 Task: Find connections with filter location Saalfelden am Steinernen Meer with filter topic #Networkingwith filter profile language Spanish with filter current company OnePlus with filter school Goswami Ganesh Dutta SD College with filter industry Sound Recording with filter service category Network Support with filter keywords title Nail Technician
Action: Mouse moved to (504, 100)
Screenshot: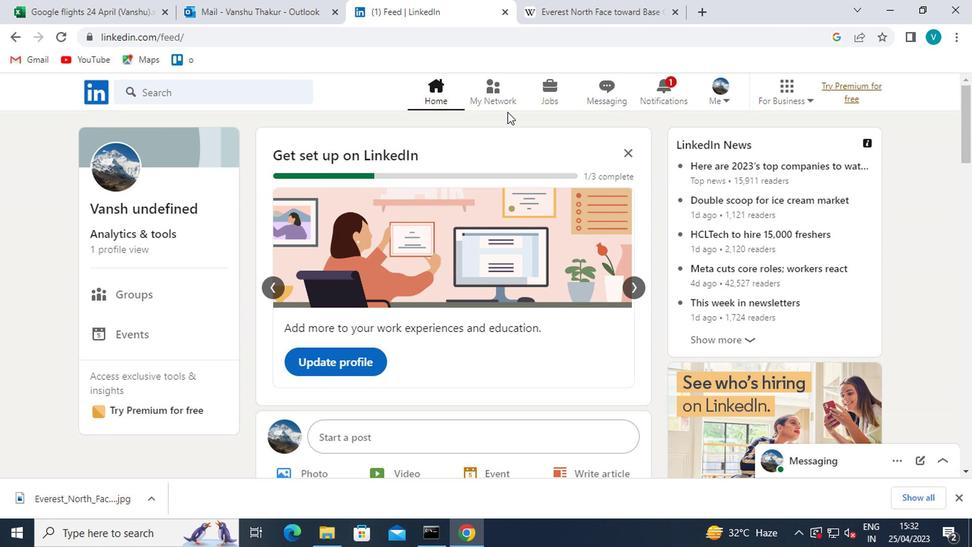 
Action: Mouse pressed left at (504, 100)
Screenshot: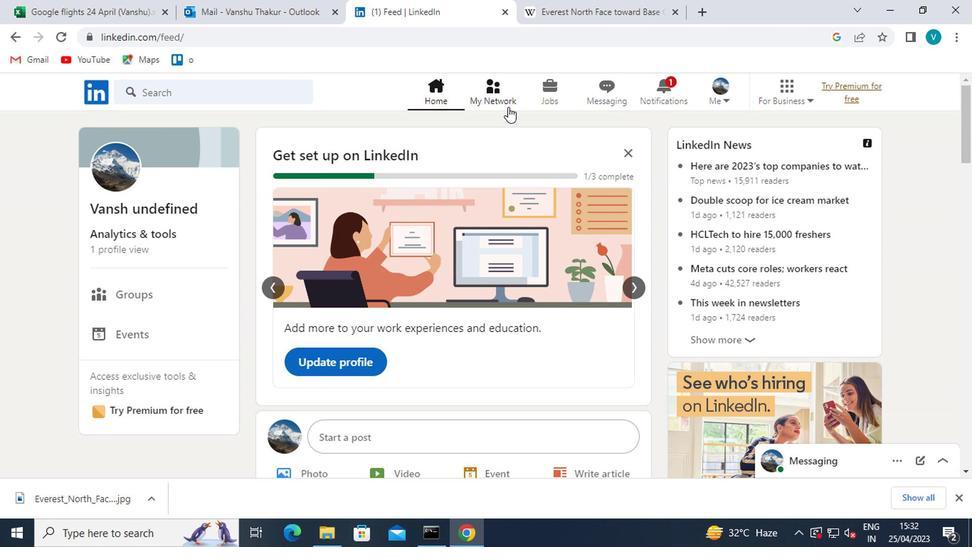 
Action: Mouse moved to (155, 173)
Screenshot: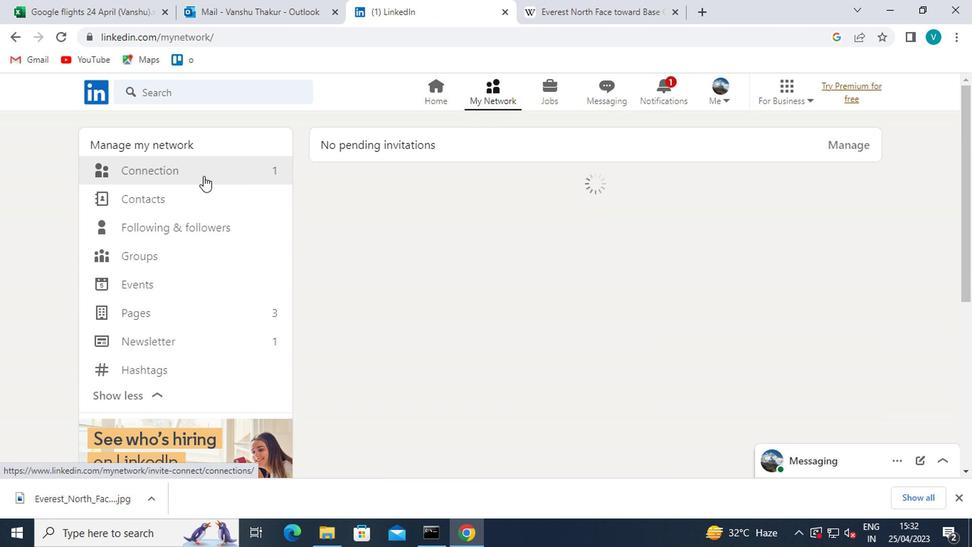 
Action: Mouse pressed left at (155, 173)
Screenshot: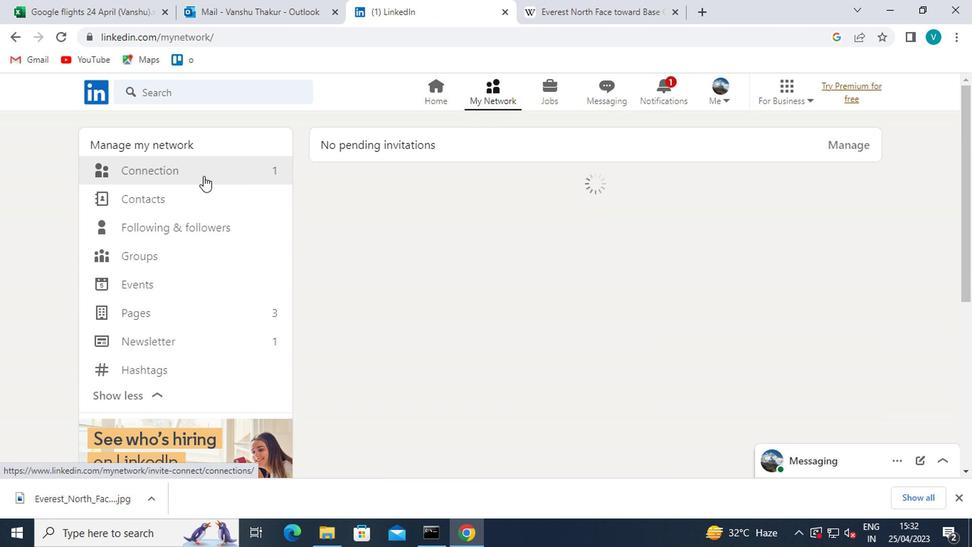 
Action: Mouse moved to (557, 166)
Screenshot: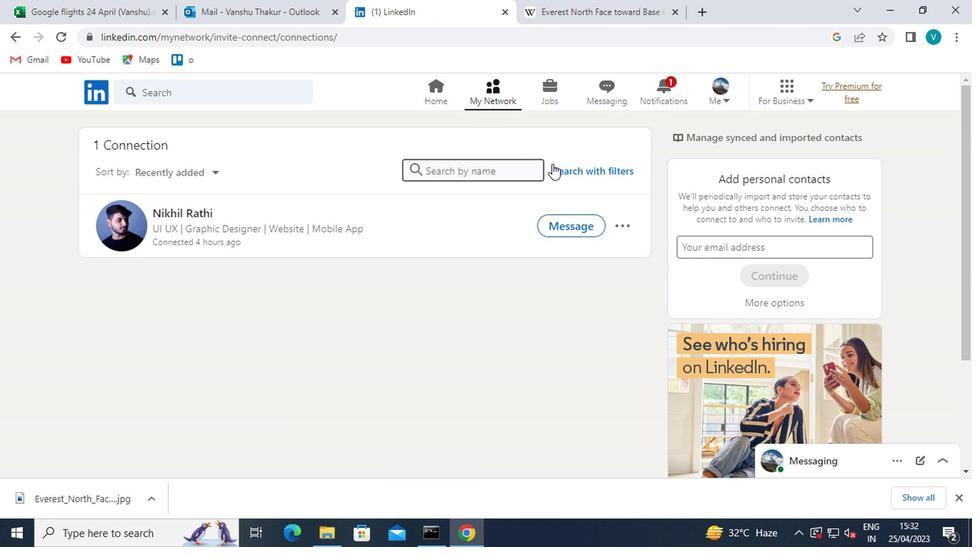 
Action: Mouse pressed left at (557, 166)
Screenshot: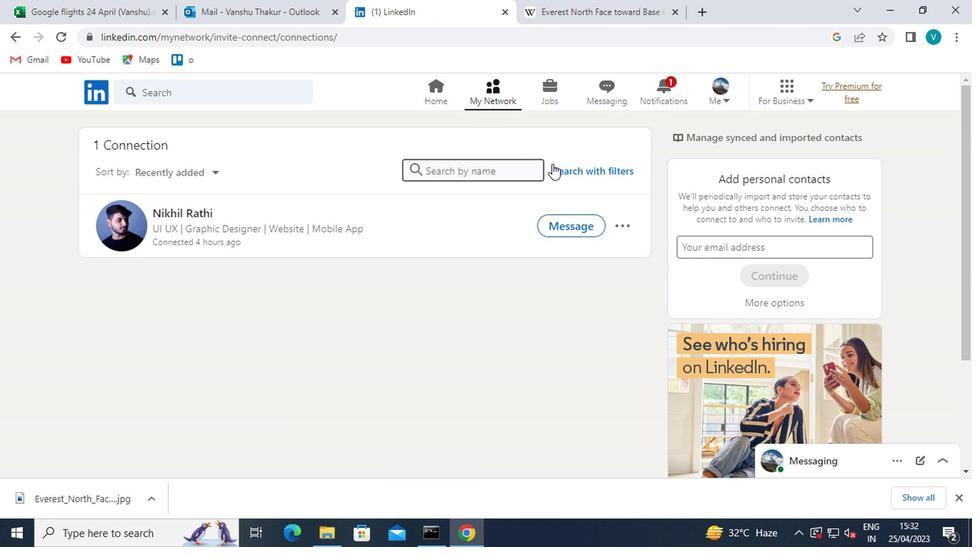 
Action: Mouse moved to (493, 136)
Screenshot: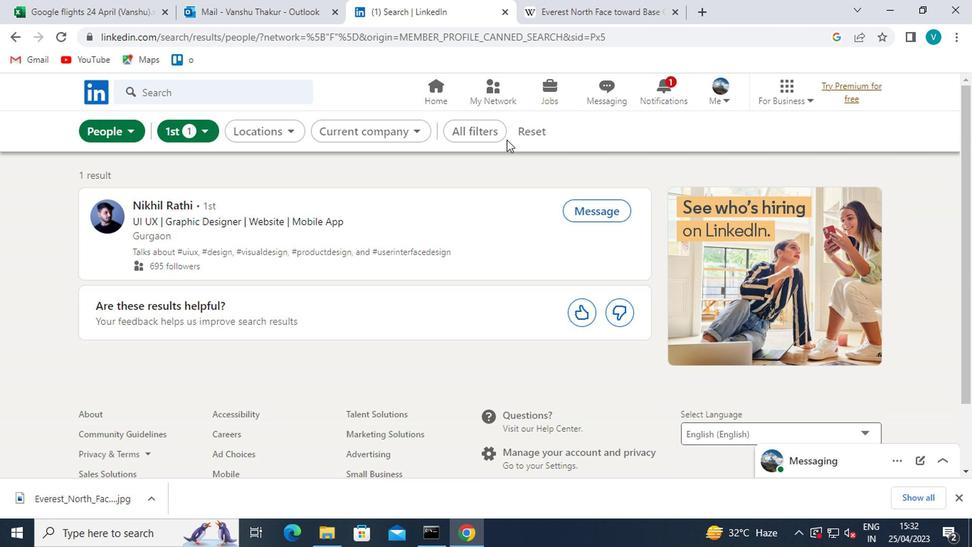 
Action: Mouse pressed left at (493, 136)
Screenshot: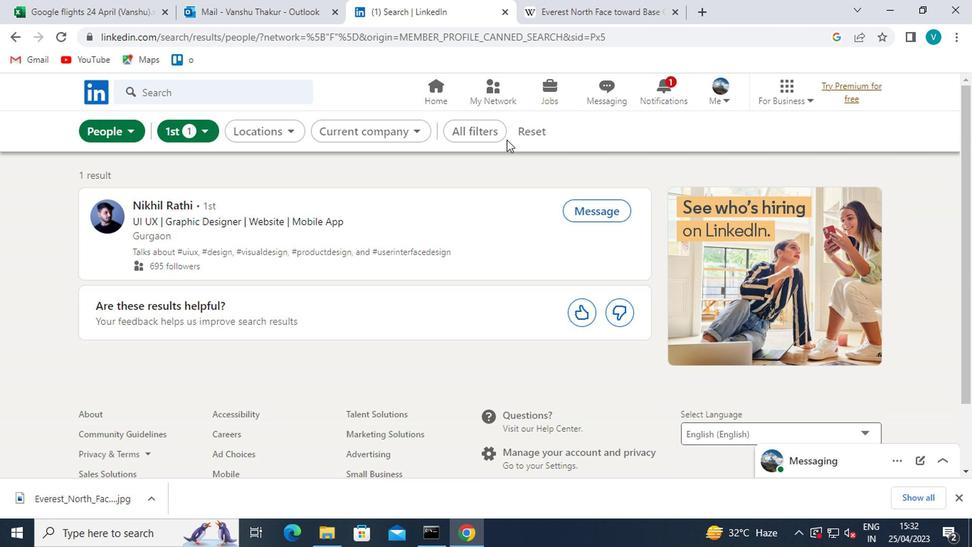 
Action: Mouse moved to (657, 248)
Screenshot: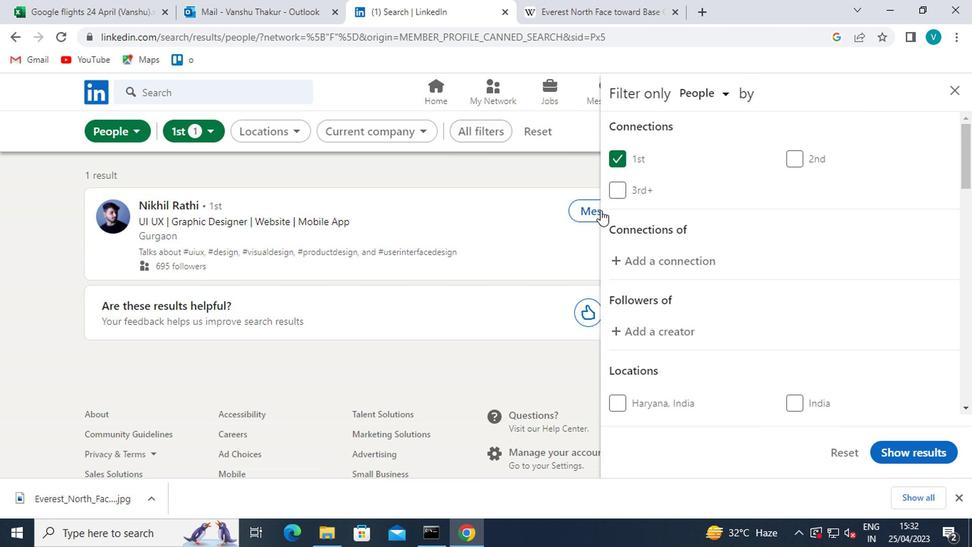 
Action: Mouse scrolled (657, 247) with delta (0, -1)
Screenshot: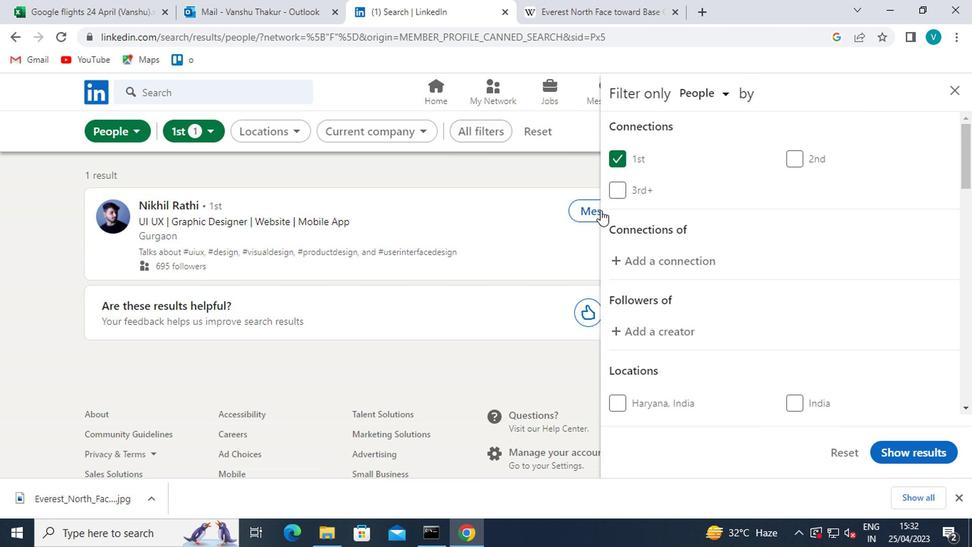 
Action: Mouse moved to (657, 249)
Screenshot: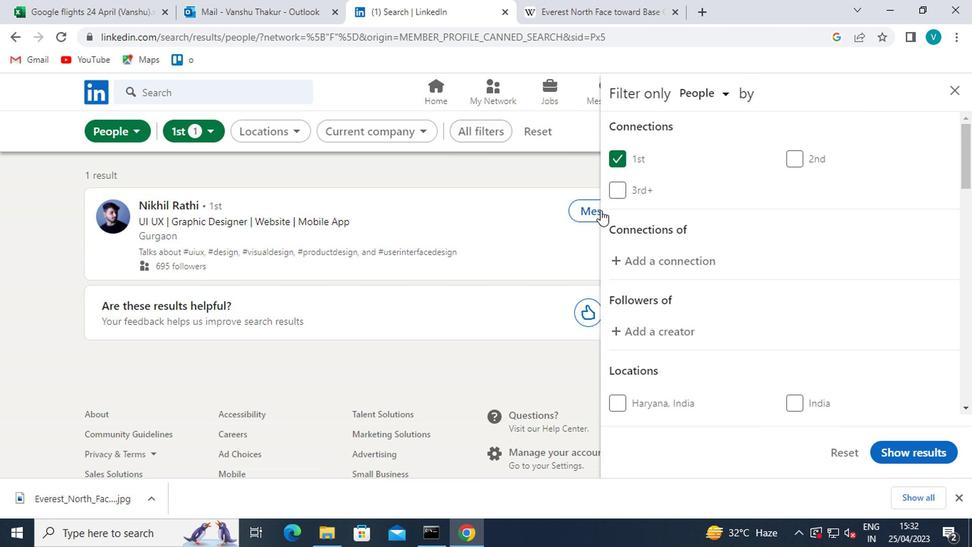 
Action: Mouse scrolled (657, 248) with delta (0, 0)
Screenshot: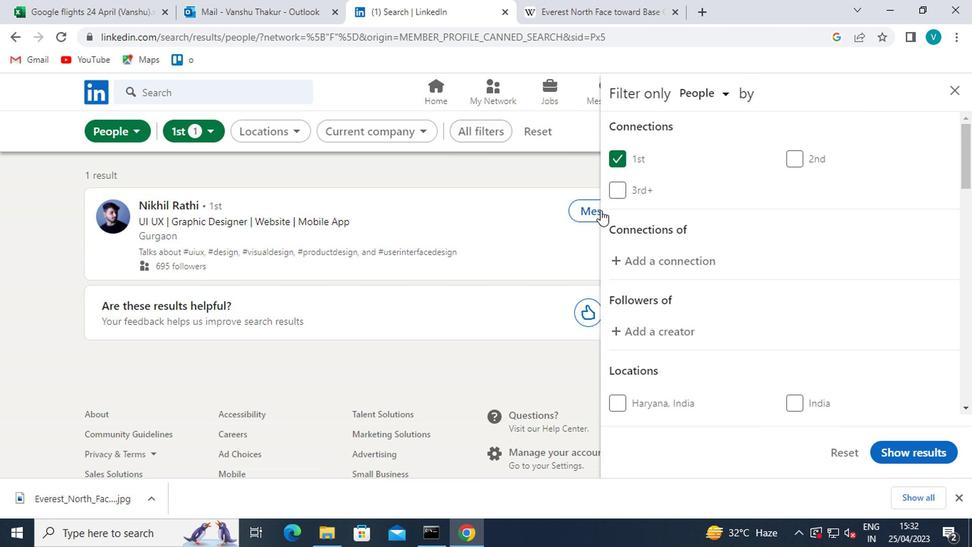 
Action: Mouse moved to (669, 322)
Screenshot: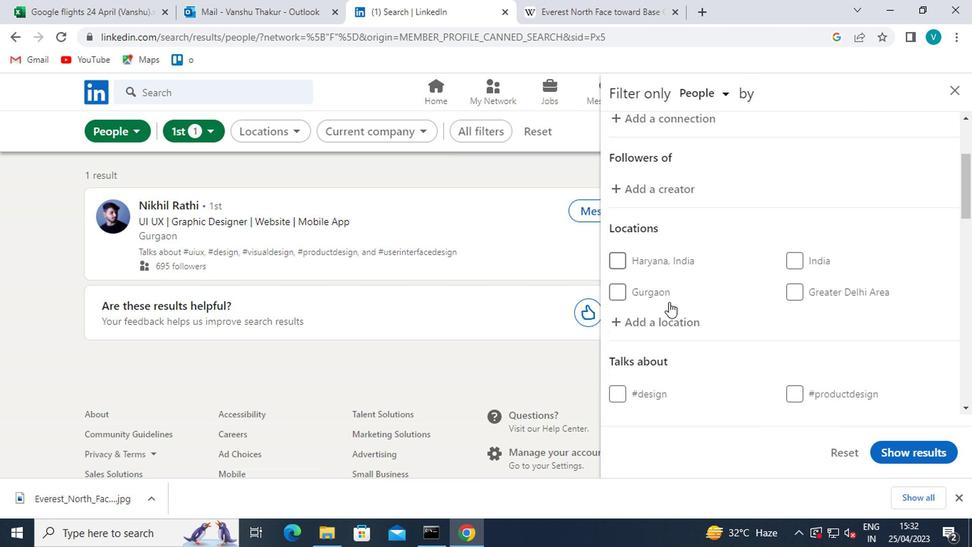 
Action: Mouse pressed left at (669, 322)
Screenshot: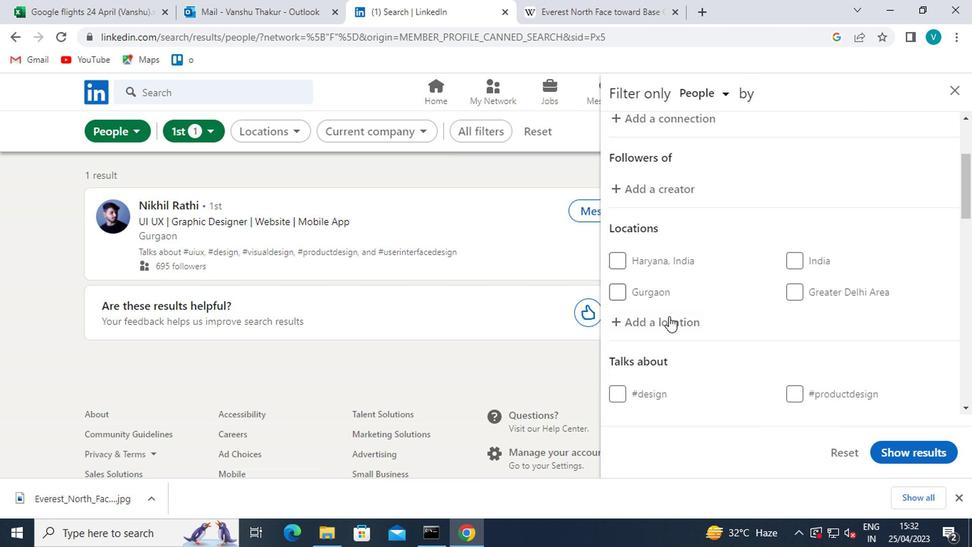 
Action: Mouse moved to (672, 322)
Screenshot: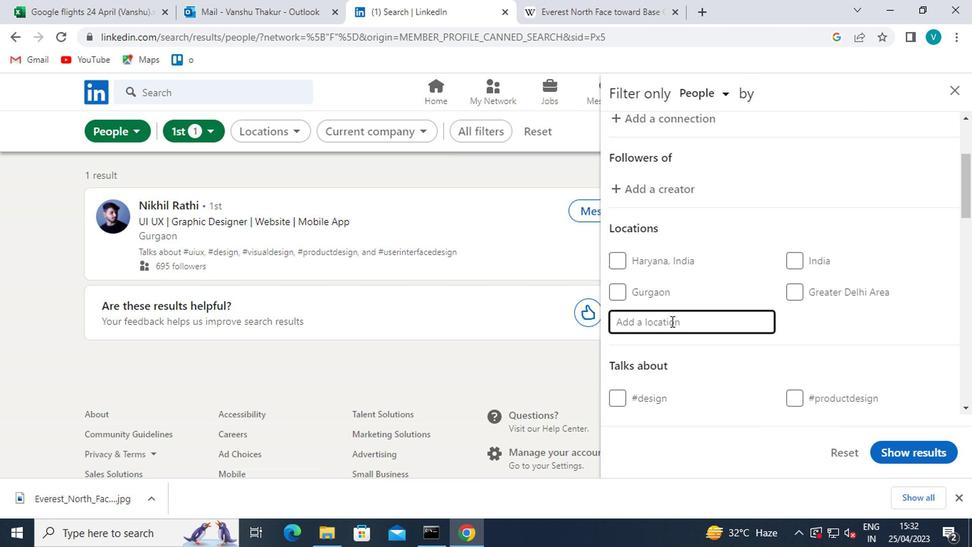 
Action: Key pressed <Key.shift>SAALFEL
Screenshot: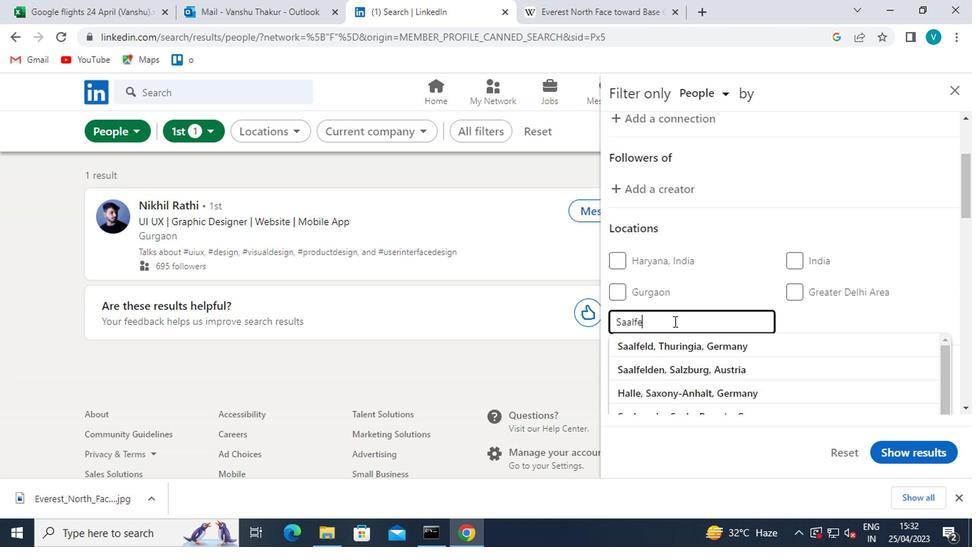
Action: Mouse moved to (699, 333)
Screenshot: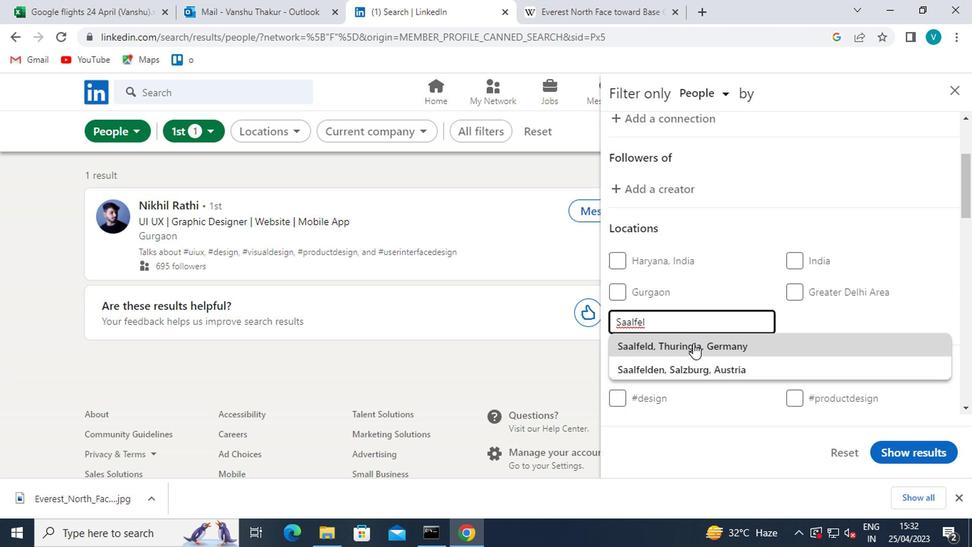 
Action: Key pressed DEN<Key.space>AND<Key.space>
Screenshot: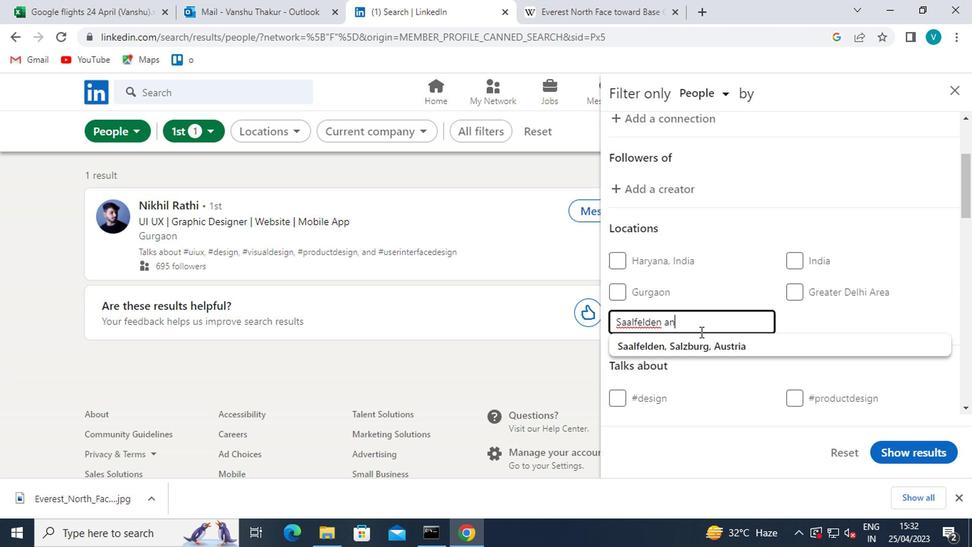 
Action: Mouse moved to (695, 333)
Screenshot: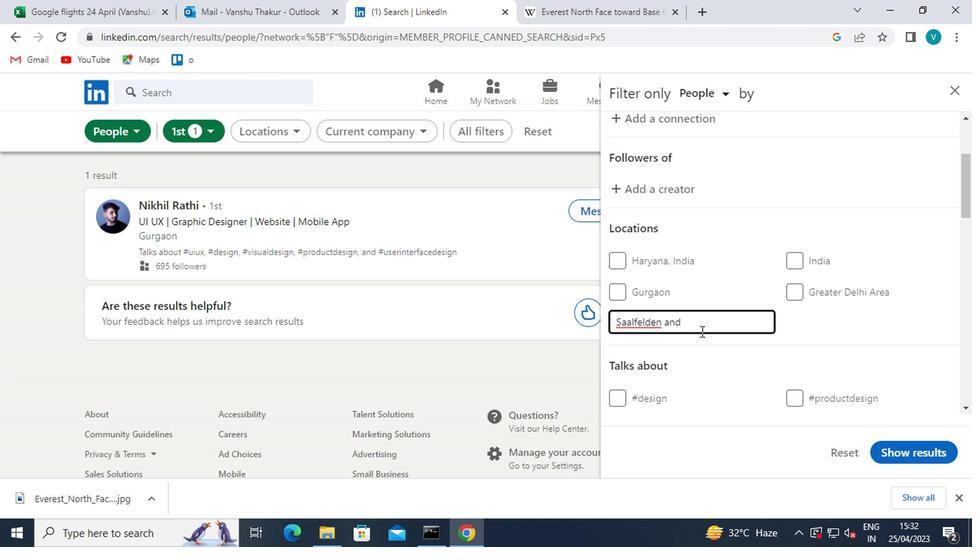 
Action: Key pressed <Key.shift>STEINERNEN<Key.space><Key.shift>MEER
Screenshot: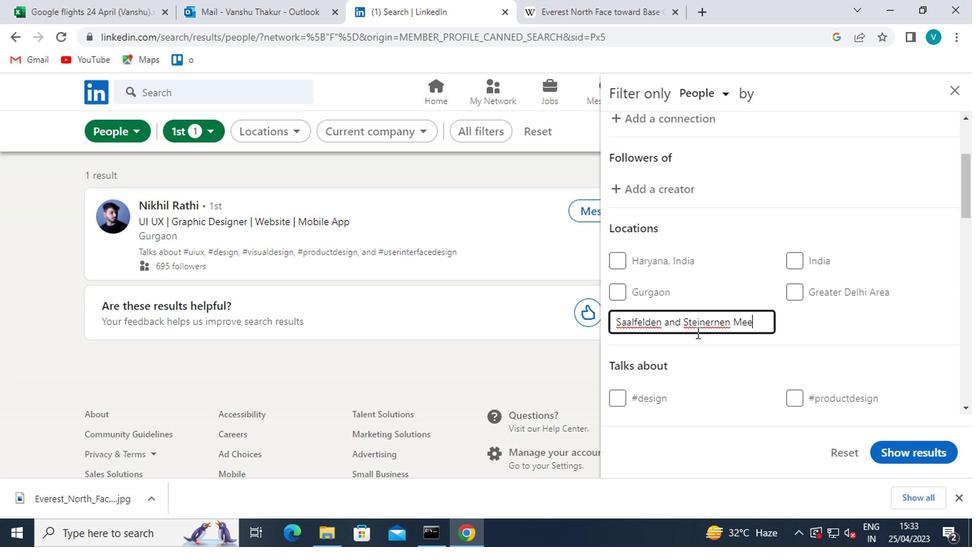 
Action: Mouse moved to (812, 339)
Screenshot: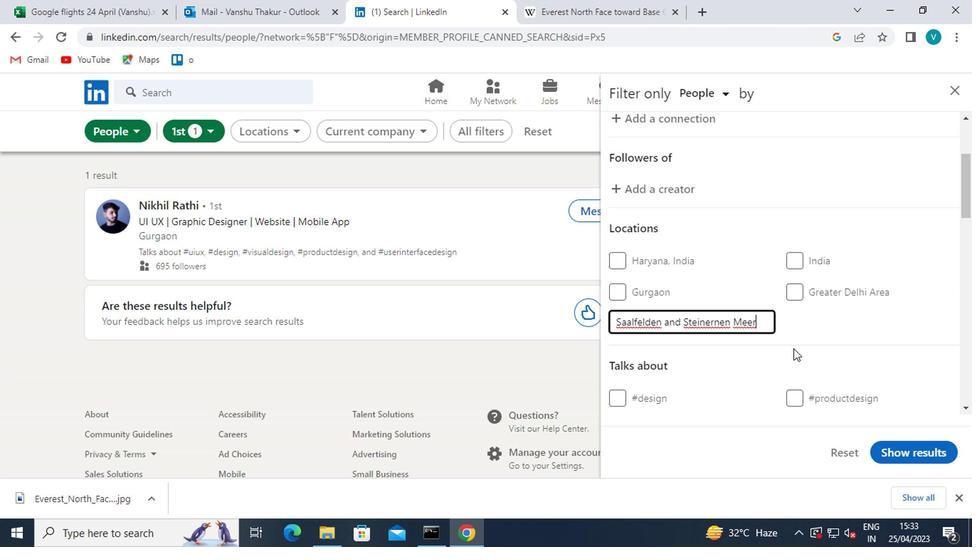 
Action: Mouse pressed left at (812, 339)
Screenshot: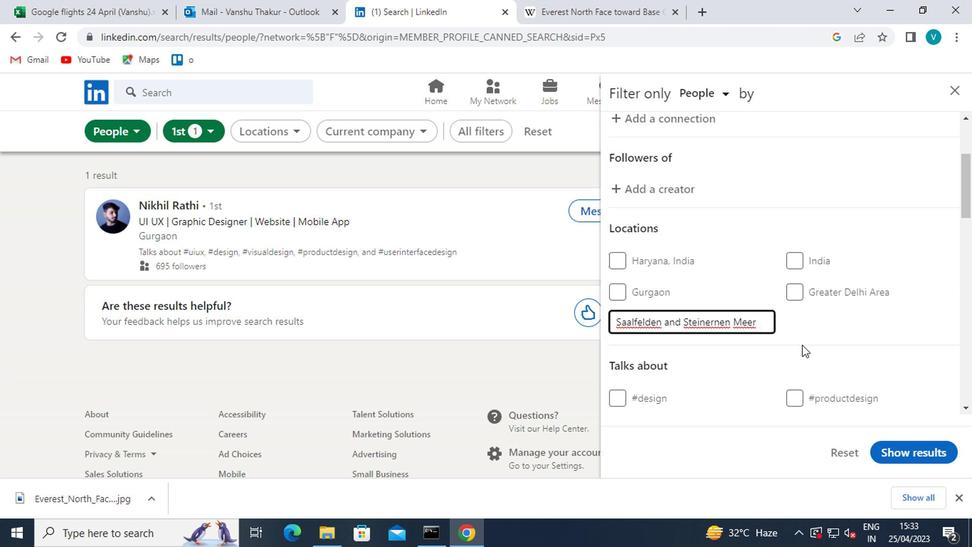 
Action: Mouse scrolled (812, 338) with delta (0, 0)
Screenshot: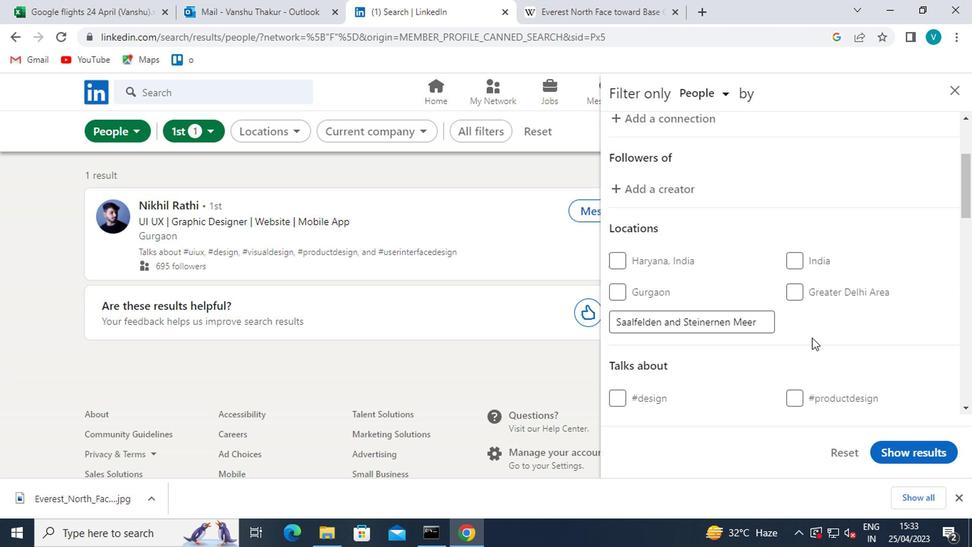 
Action: Mouse scrolled (812, 338) with delta (0, 0)
Screenshot: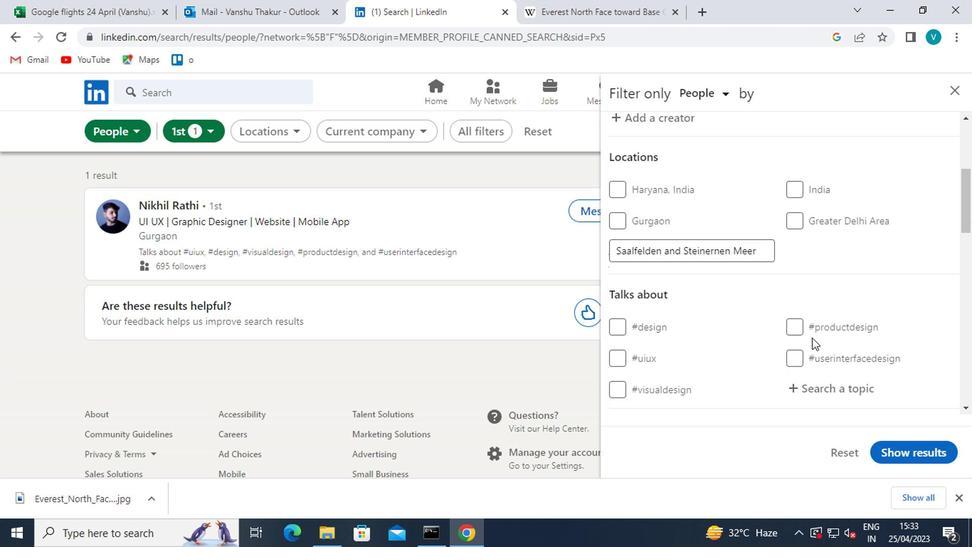 
Action: Mouse moved to (841, 324)
Screenshot: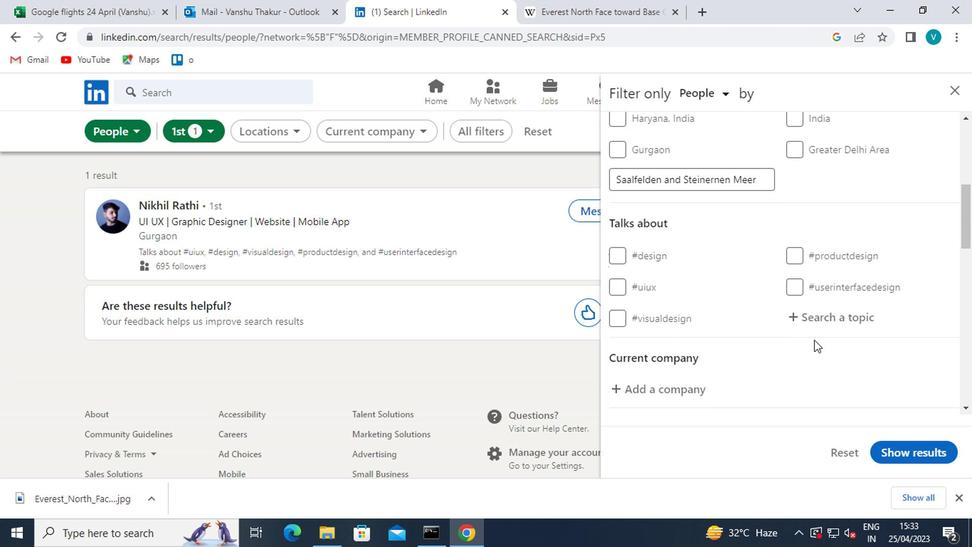 
Action: Mouse pressed left at (841, 324)
Screenshot: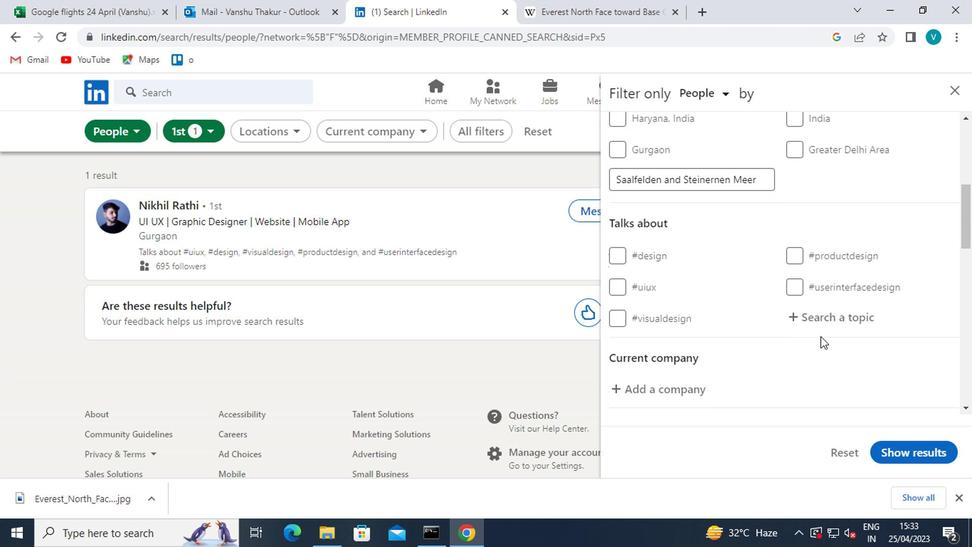 
Action: Mouse moved to (830, 331)
Screenshot: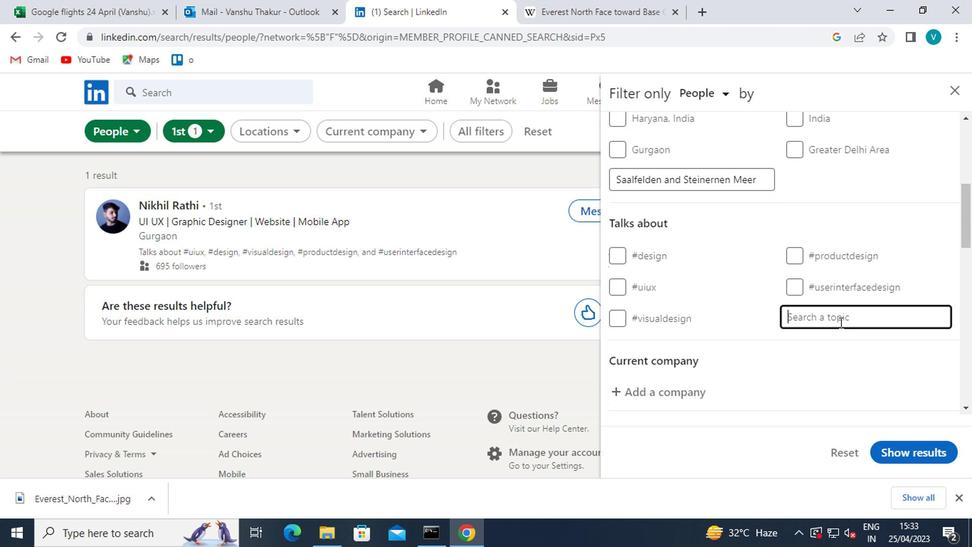 
Action: Key pressed <Key.shift>#<Key.shift>NETWORKING
Screenshot: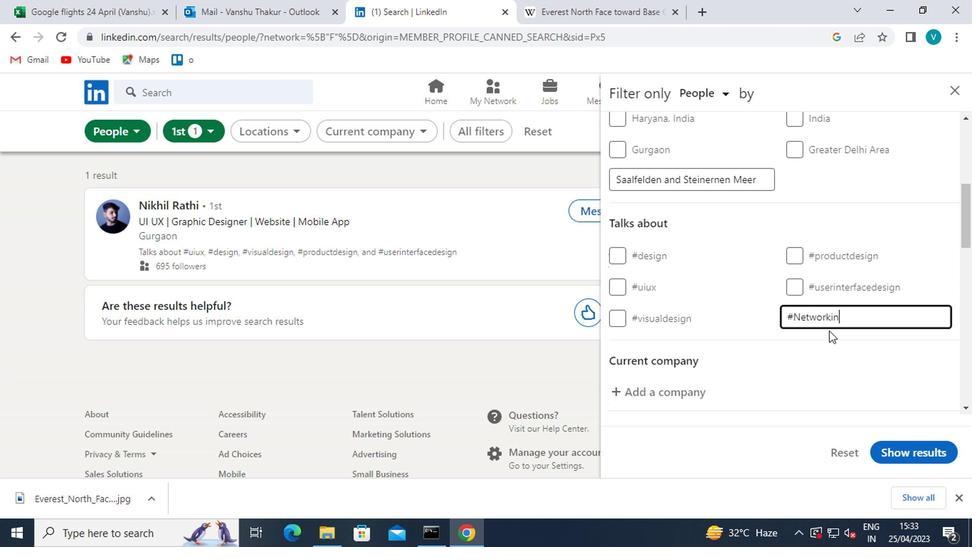 
Action: Mouse moved to (813, 355)
Screenshot: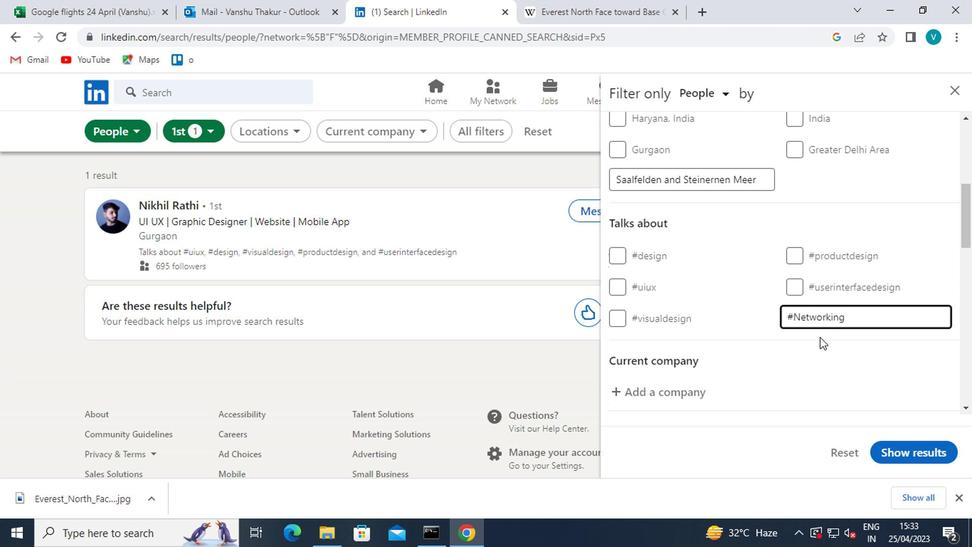 
Action: Mouse pressed left at (813, 355)
Screenshot: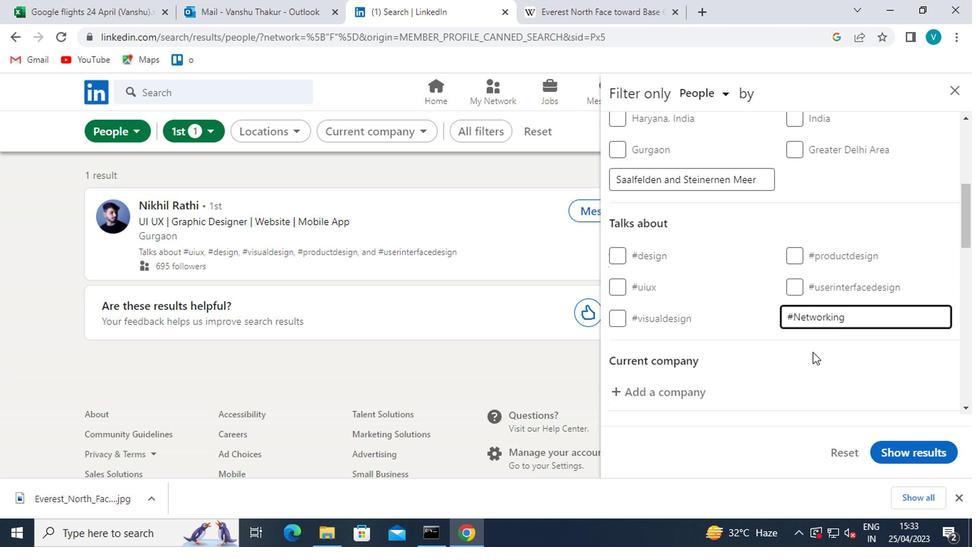 
Action: Mouse moved to (813, 356)
Screenshot: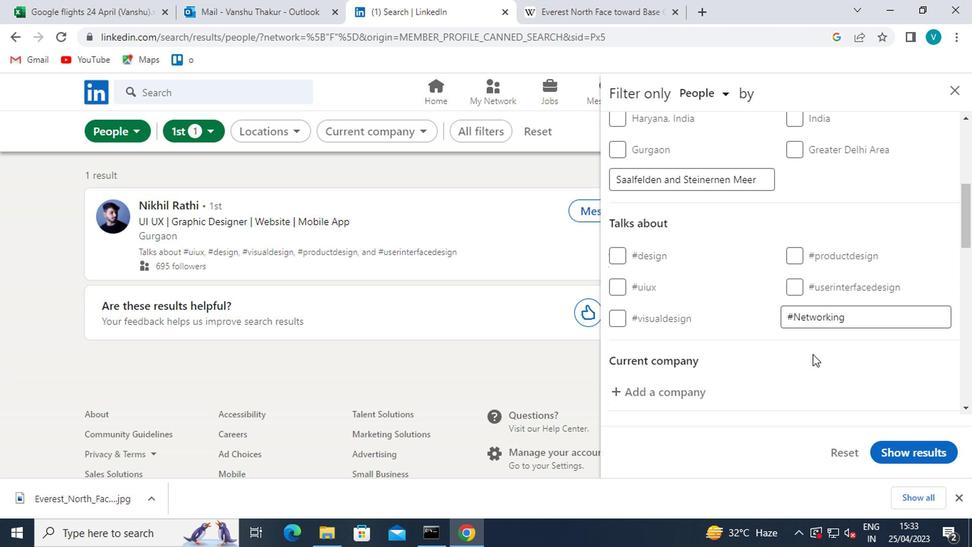 
Action: Mouse scrolled (813, 355) with delta (0, -1)
Screenshot: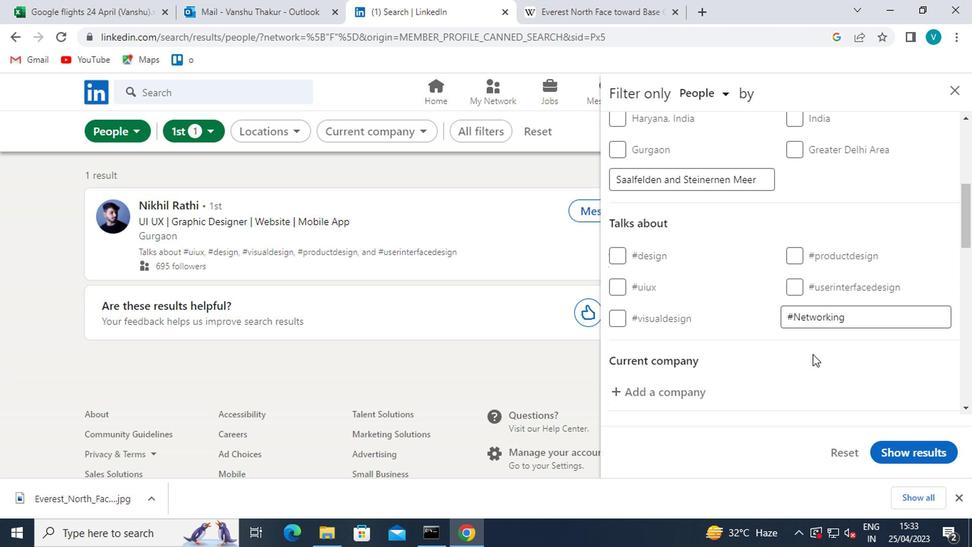 
Action: Mouse moved to (813, 356)
Screenshot: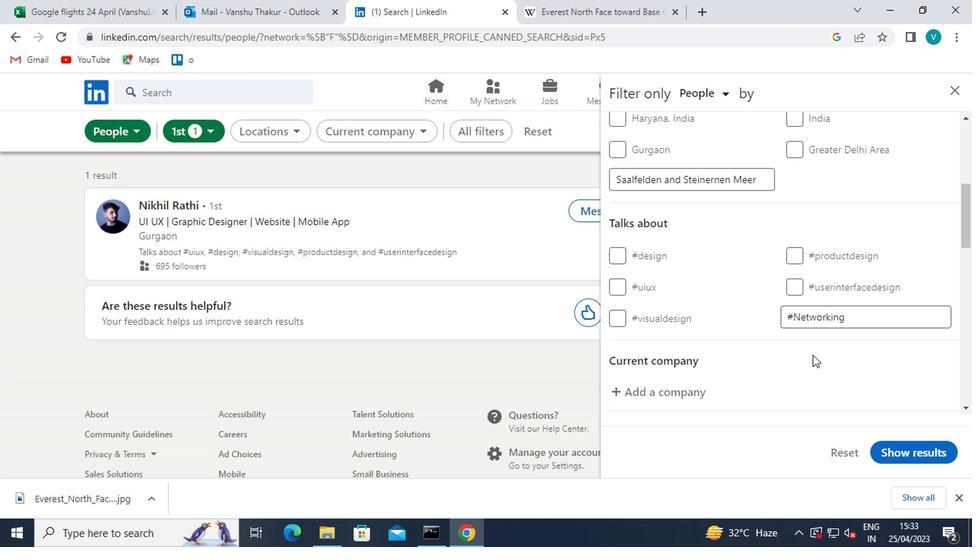
Action: Mouse scrolled (813, 355) with delta (0, -1)
Screenshot: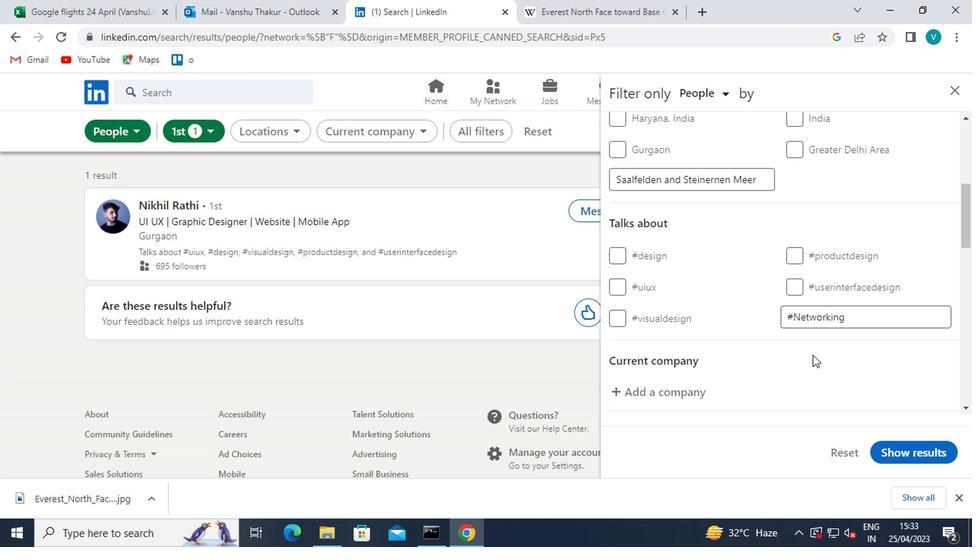 
Action: Mouse moved to (813, 356)
Screenshot: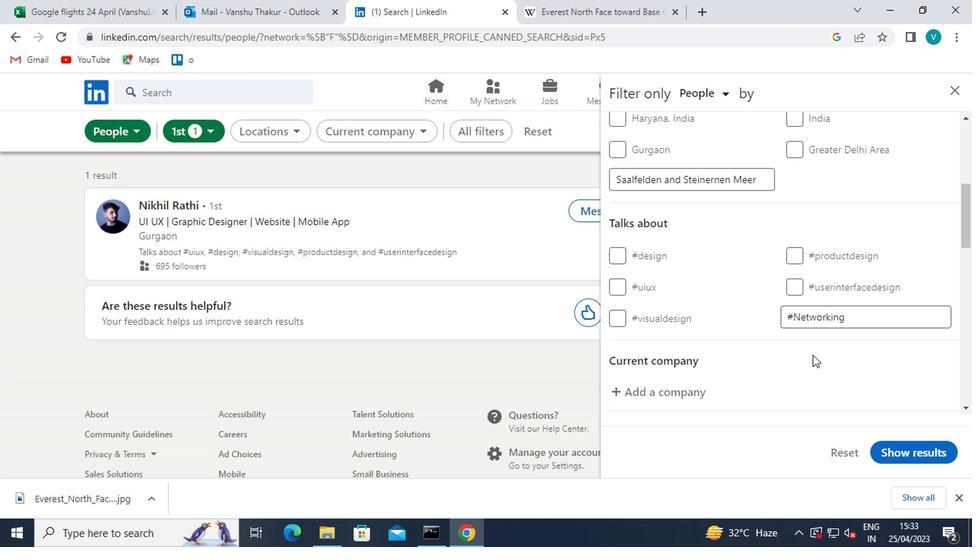 
Action: Mouse scrolled (813, 356) with delta (0, 0)
Screenshot: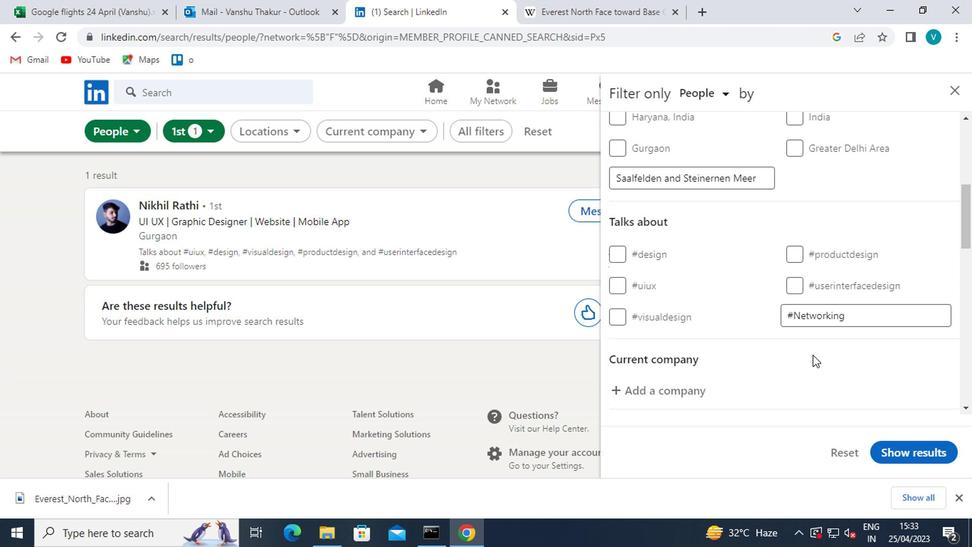 
Action: Mouse scrolled (813, 356) with delta (0, 0)
Screenshot: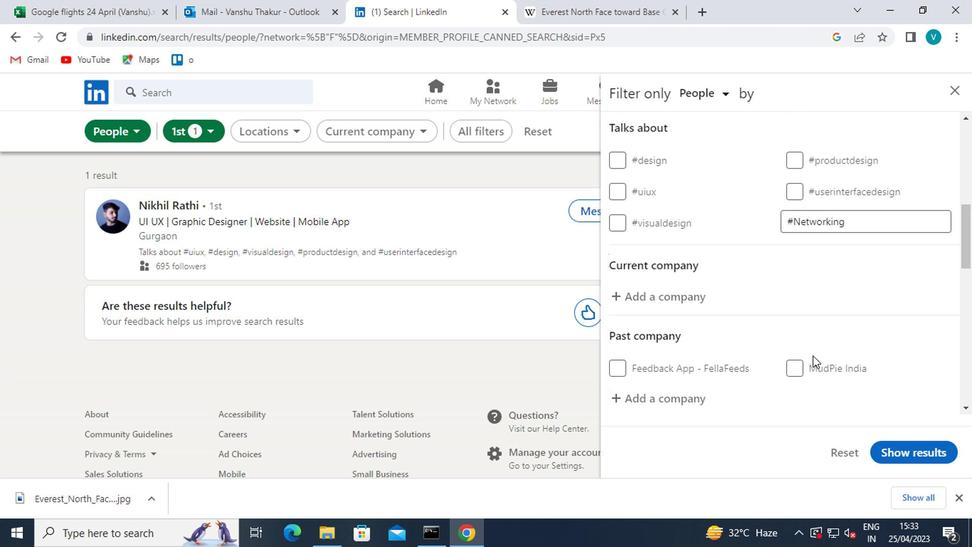 
Action: Mouse moved to (812, 357)
Screenshot: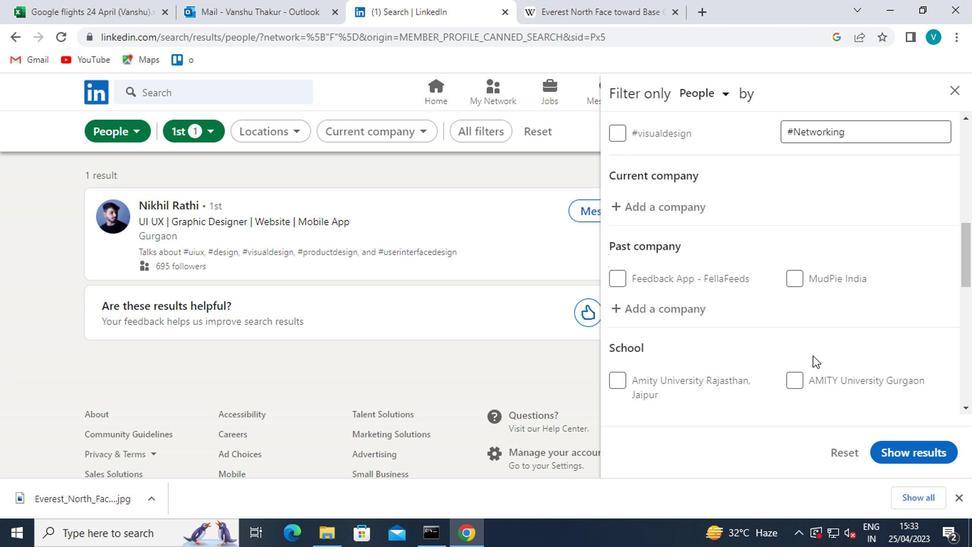 
Action: Mouse scrolled (812, 356) with delta (0, -1)
Screenshot: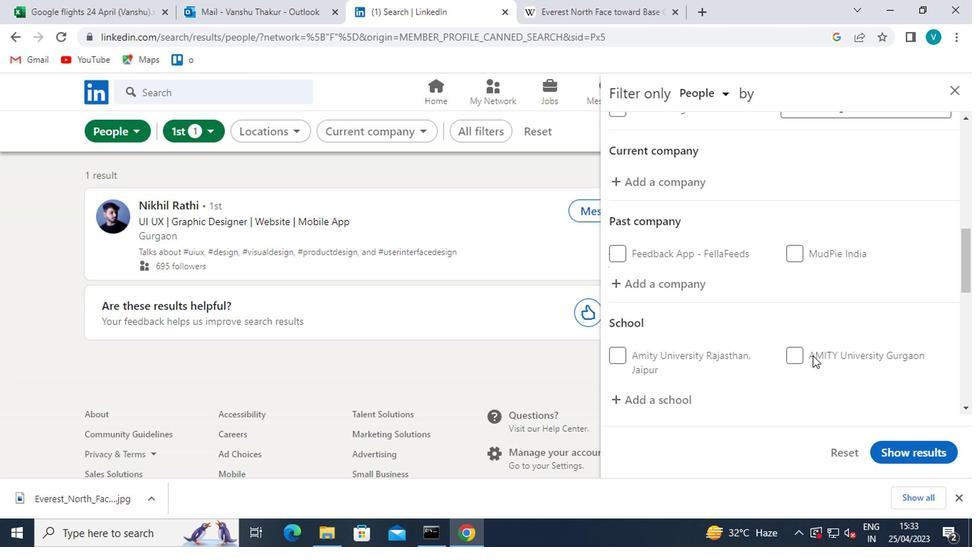 
Action: Mouse moved to (811, 358)
Screenshot: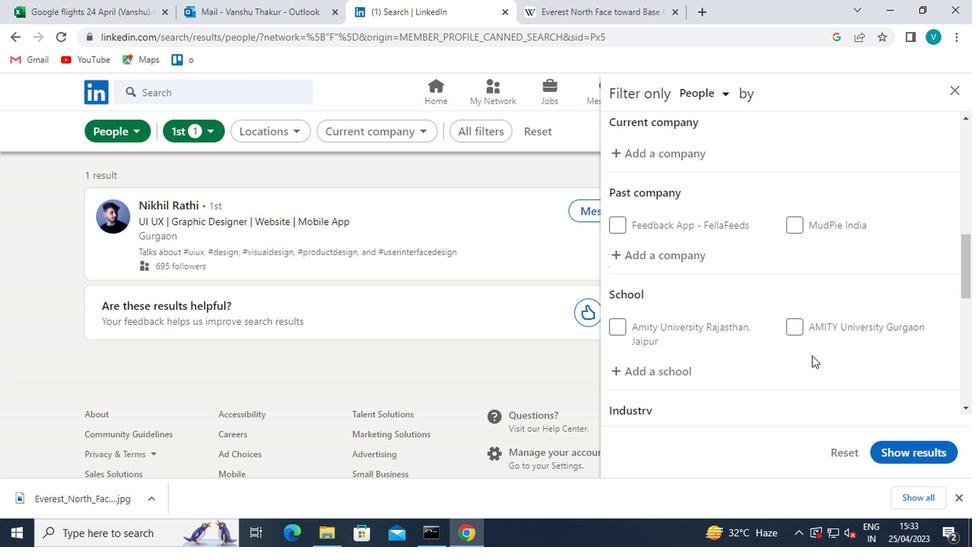 
Action: Mouse scrolled (811, 358) with delta (0, 0)
Screenshot: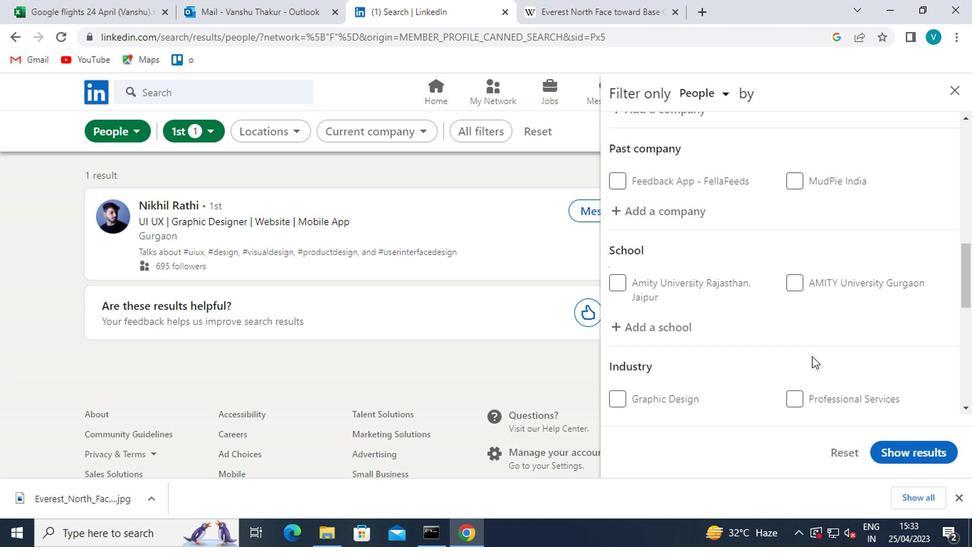 
Action: Mouse scrolled (811, 359) with delta (0, 1)
Screenshot: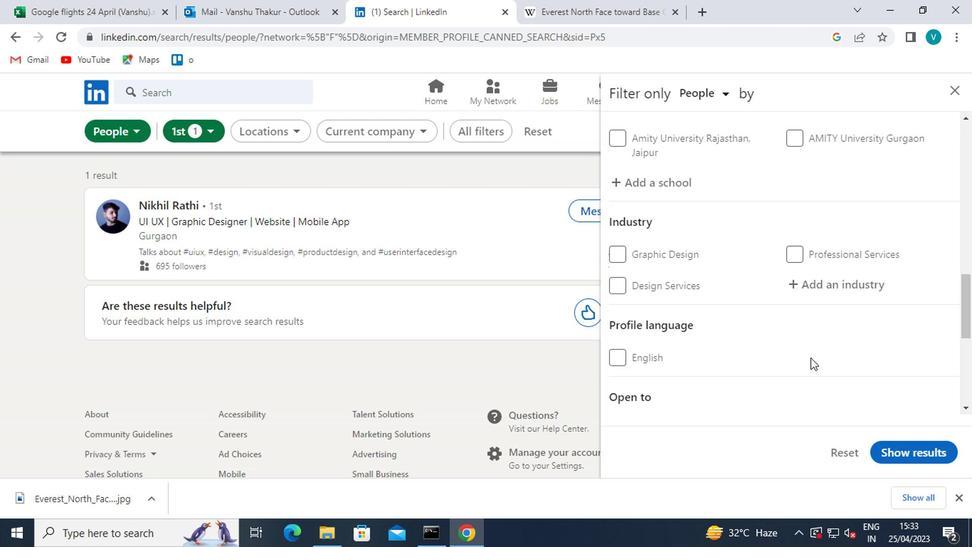 
Action: Mouse scrolled (811, 359) with delta (0, 1)
Screenshot: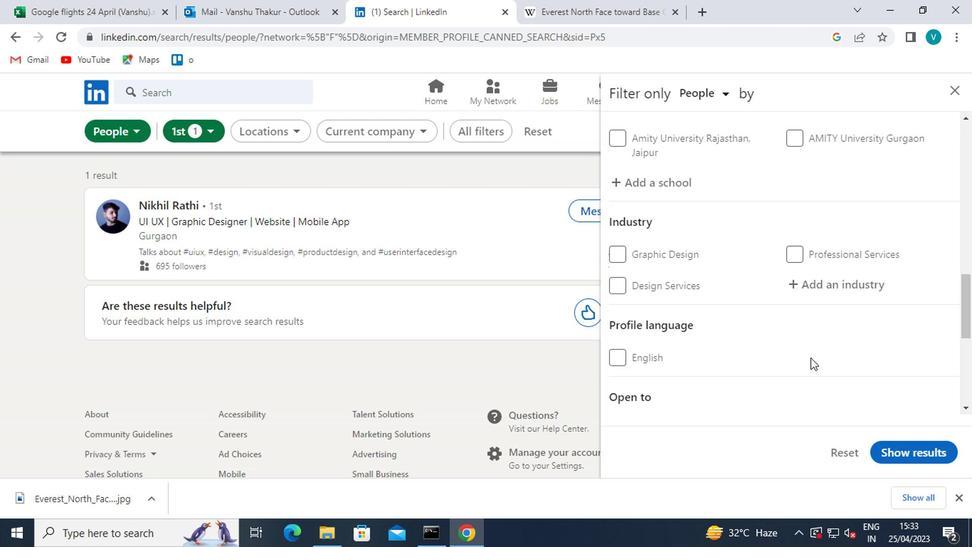 
Action: Mouse scrolled (811, 359) with delta (0, 1)
Screenshot: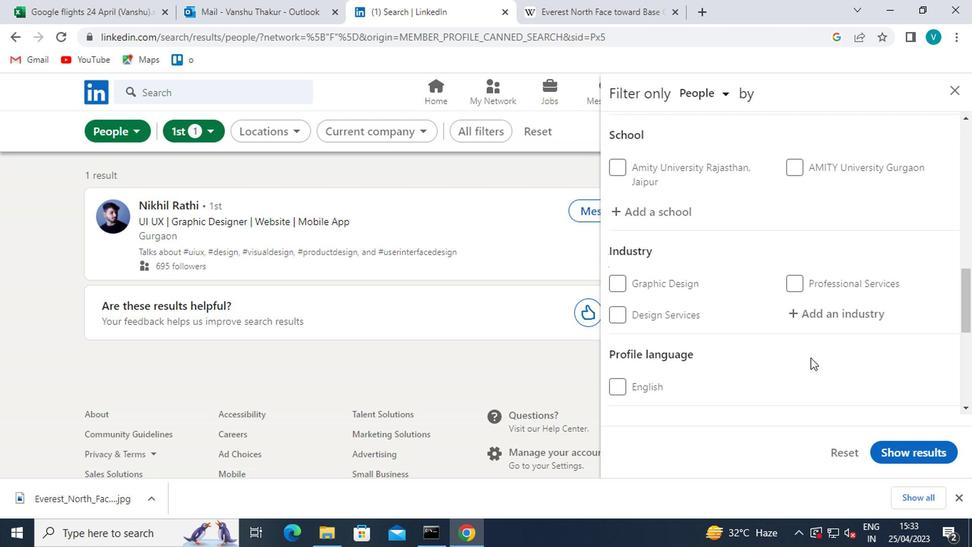 
Action: Mouse scrolled (811, 359) with delta (0, 1)
Screenshot: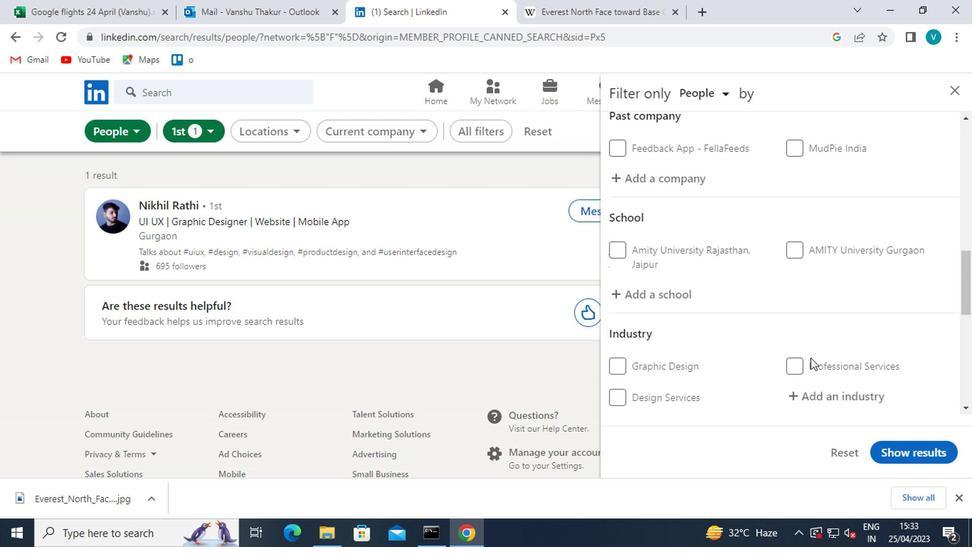
Action: Mouse scrolled (811, 359) with delta (0, 1)
Screenshot: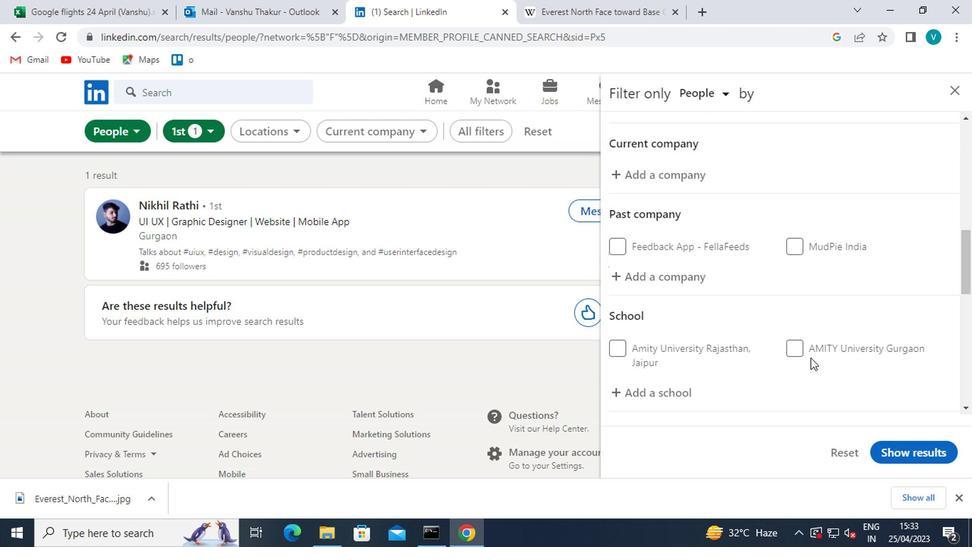 
Action: Mouse moved to (679, 331)
Screenshot: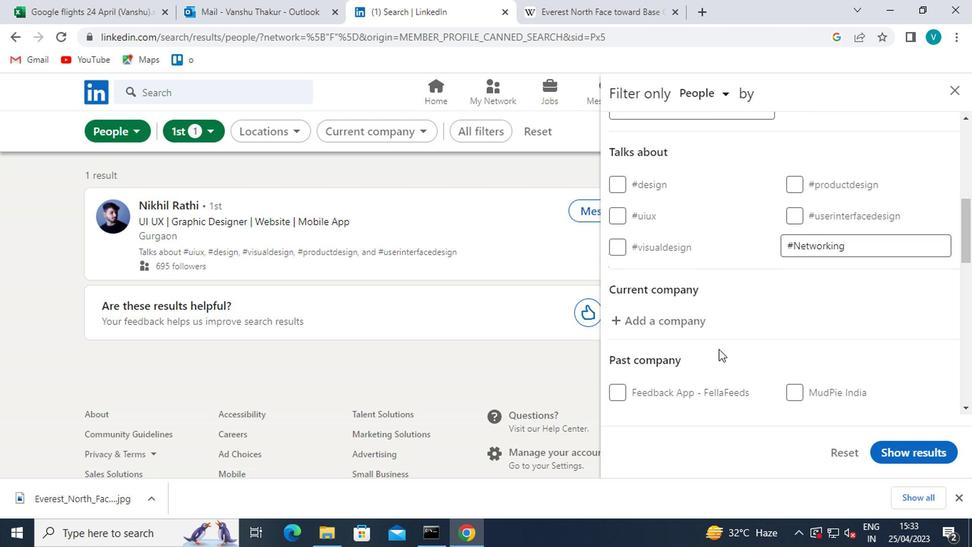 
Action: Mouse pressed left at (679, 331)
Screenshot: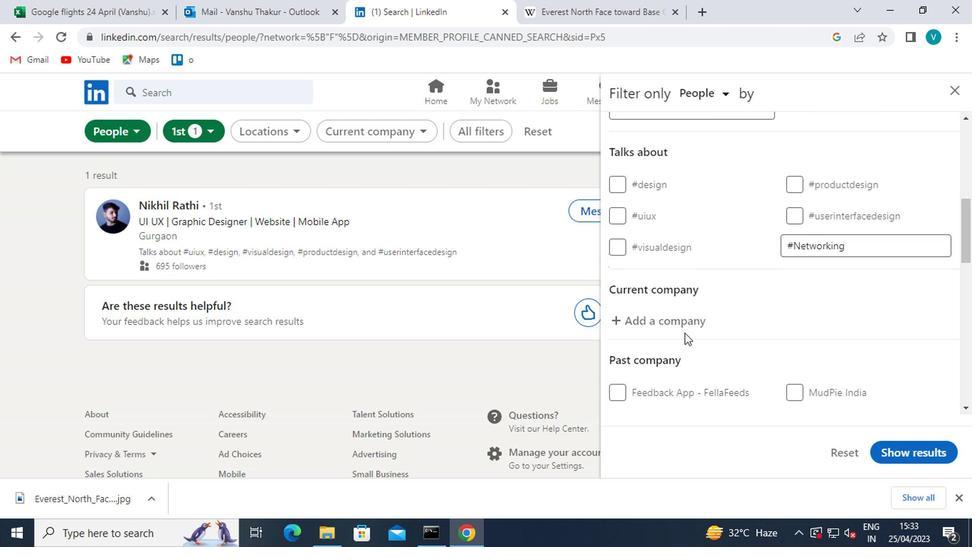 
Action: Mouse moved to (679, 330)
Screenshot: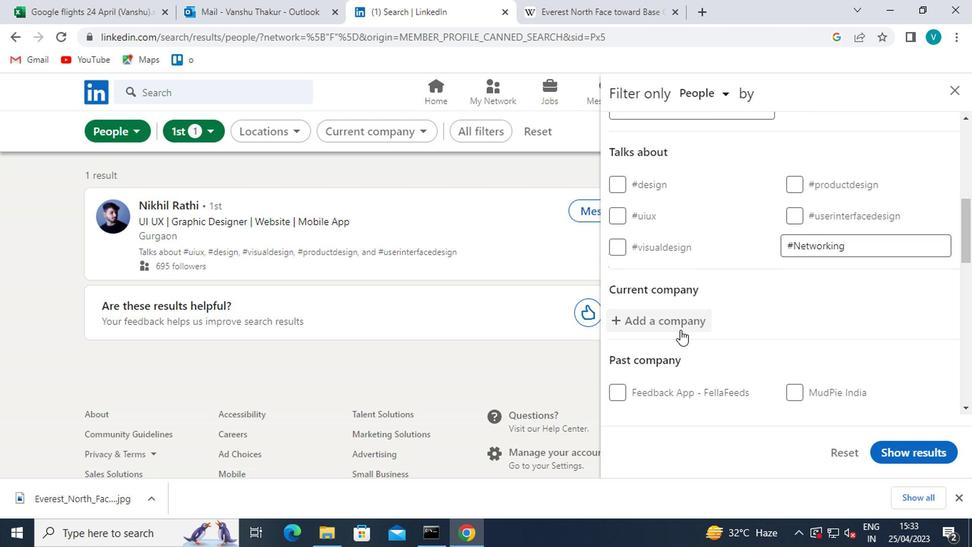 
Action: Key pressed <Key.shift>ONE<Key.shift>P
Screenshot: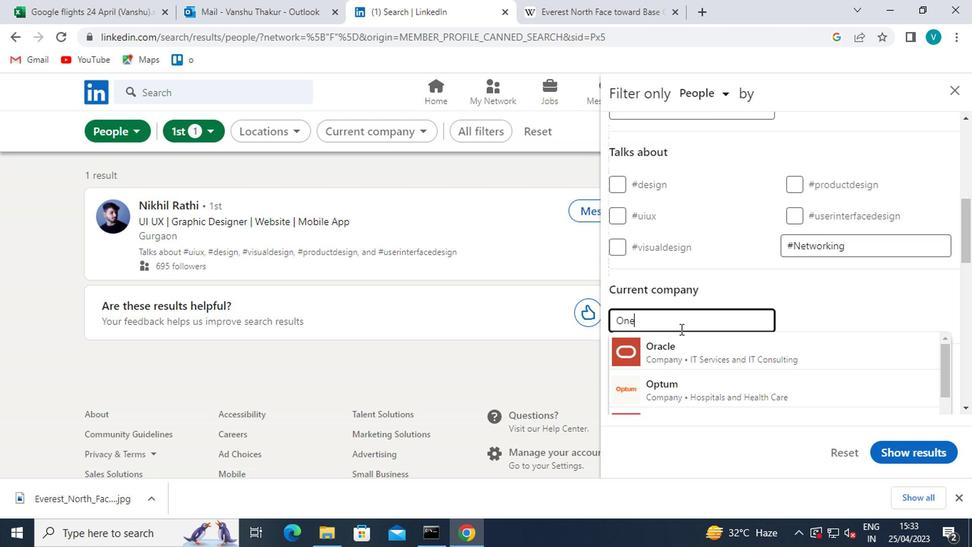 
Action: Mouse moved to (687, 388)
Screenshot: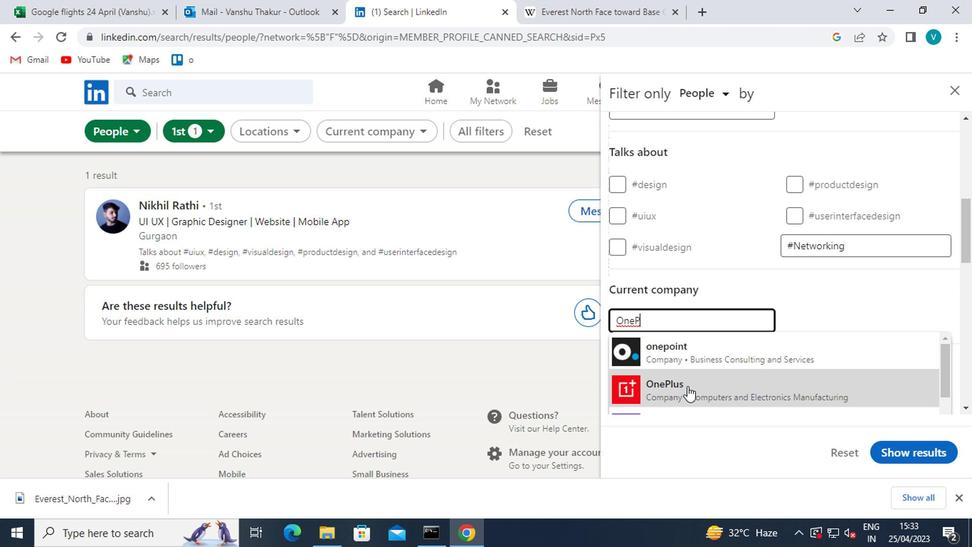 
Action: Mouse pressed left at (687, 388)
Screenshot: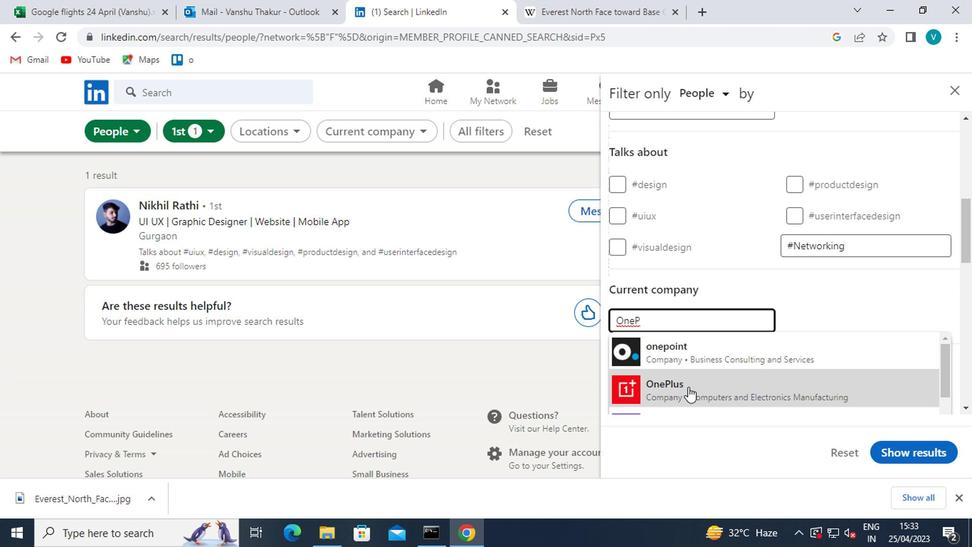 
Action: Mouse moved to (695, 372)
Screenshot: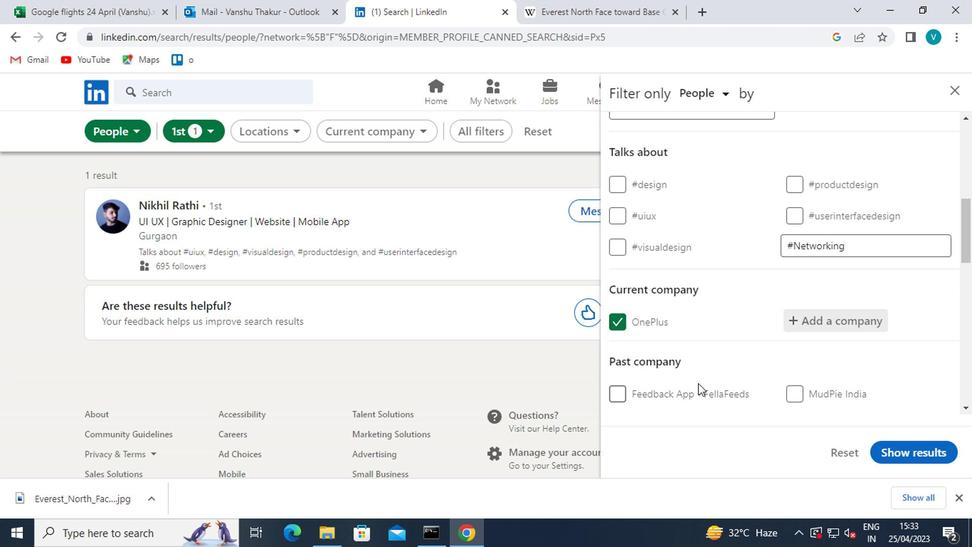 
Action: Mouse scrolled (695, 371) with delta (0, 0)
Screenshot: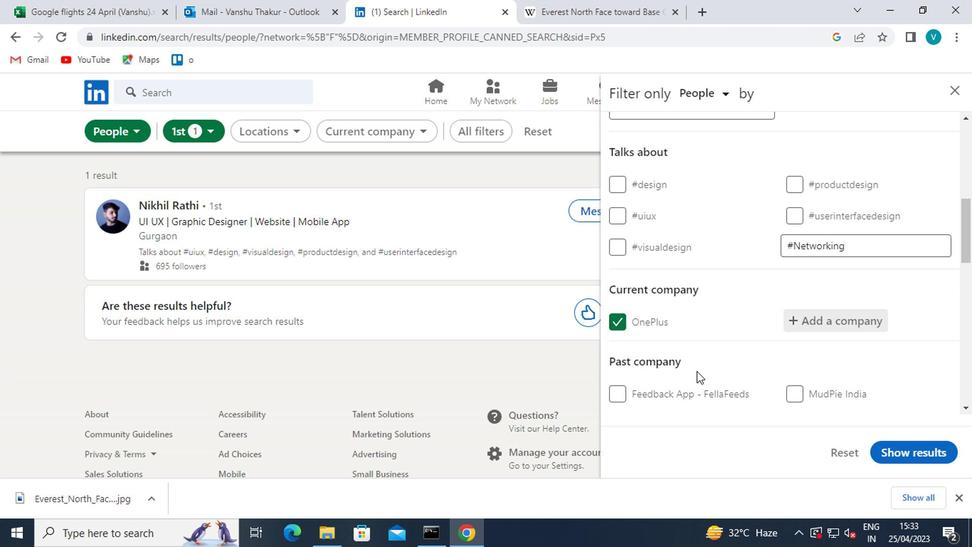 
Action: Mouse scrolled (695, 371) with delta (0, 0)
Screenshot: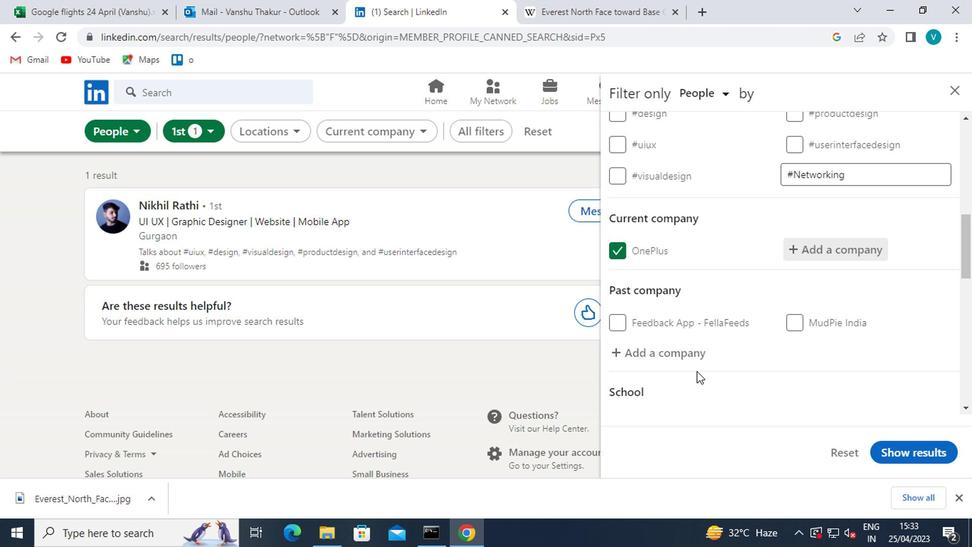 
Action: Mouse scrolled (695, 371) with delta (0, 0)
Screenshot: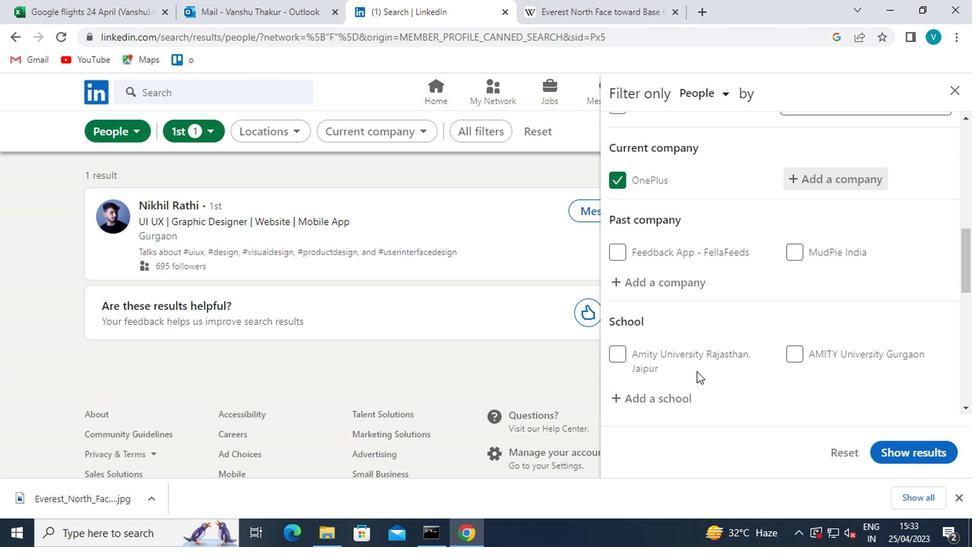 
Action: Mouse moved to (674, 326)
Screenshot: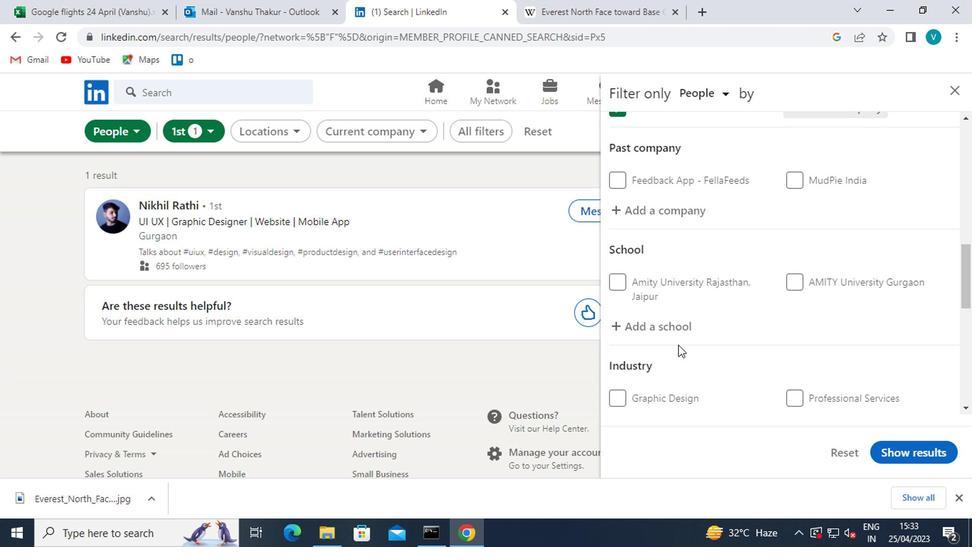 
Action: Mouse pressed left at (674, 326)
Screenshot: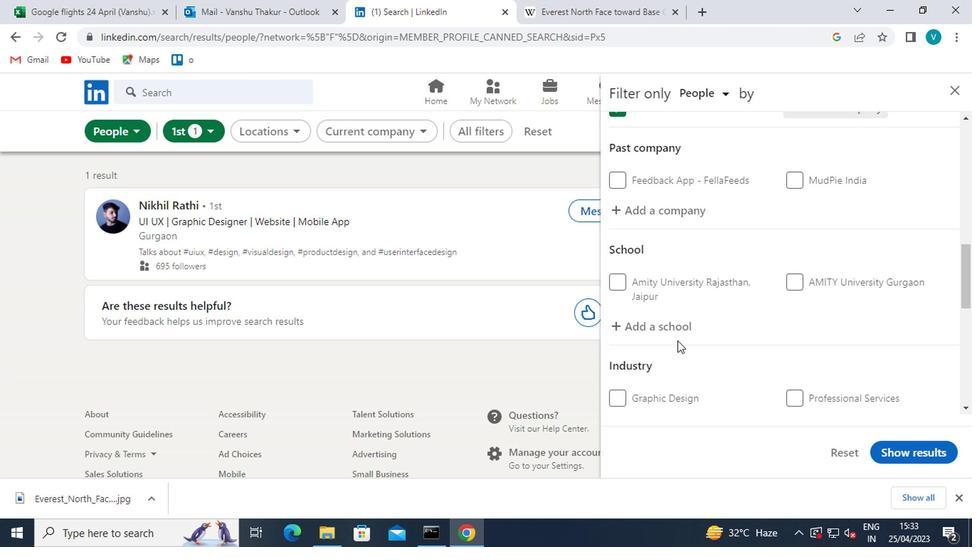 
Action: Mouse moved to (669, 328)
Screenshot: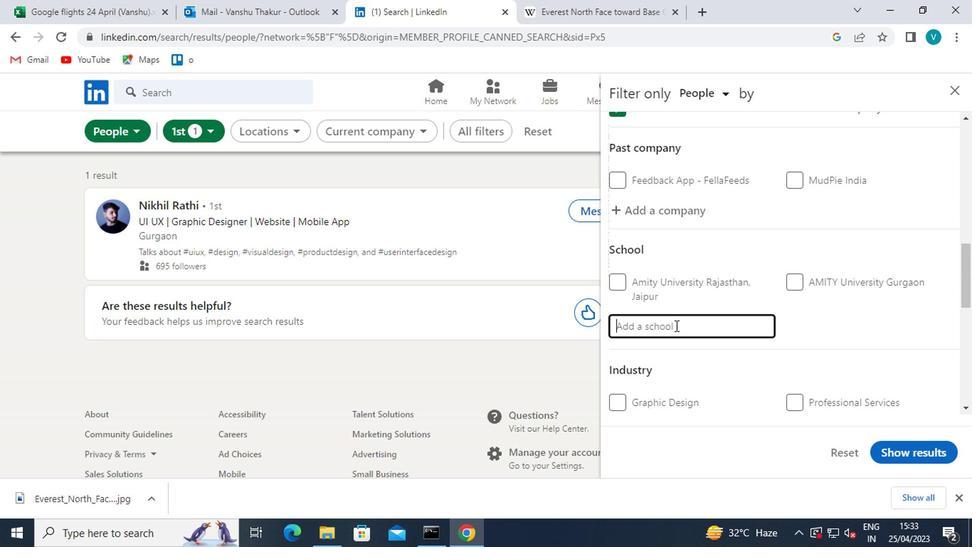 
Action: Key pressed <Key.shift><Key.shift><Key.shift><Key.shift><Key.shift><Key.shift><Key.shift>GOSWAMI<Key.space>
Screenshot: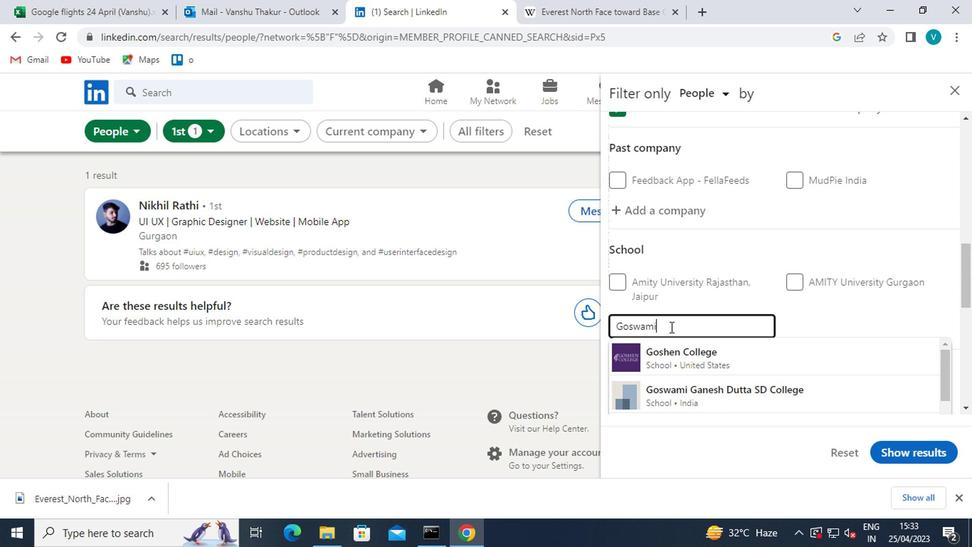 
Action: Mouse moved to (723, 360)
Screenshot: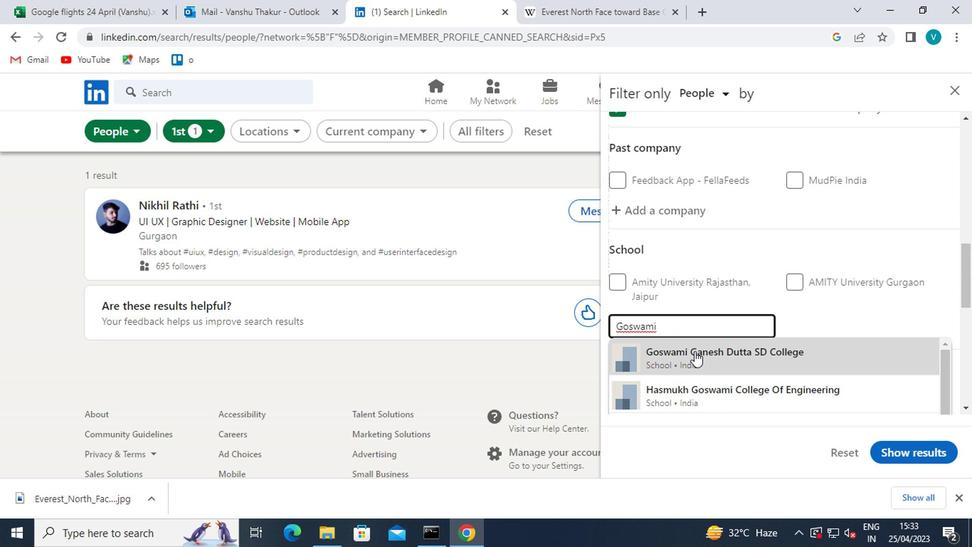 
Action: Mouse pressed left at (723, 360)
Screenshot: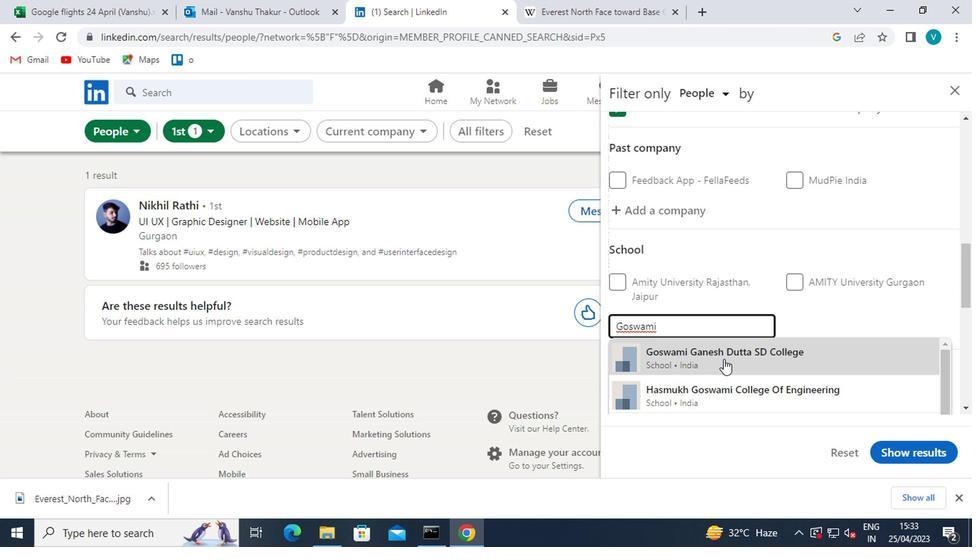 
Action: Mouse scrolled (723, 359) with delta (0, 0)
Screenshot: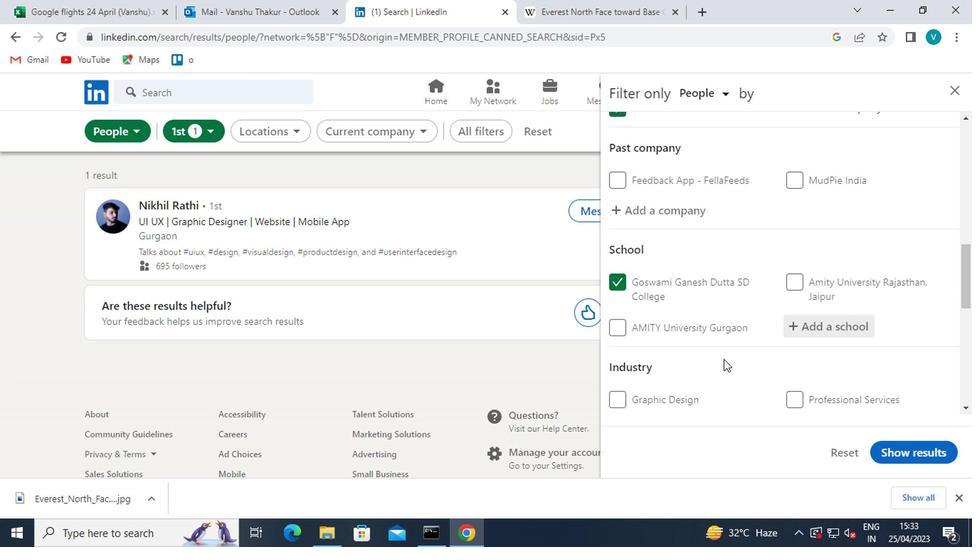 
Action: Mouse scrolled (723, 359) with delta (0, 0)
Screenshot: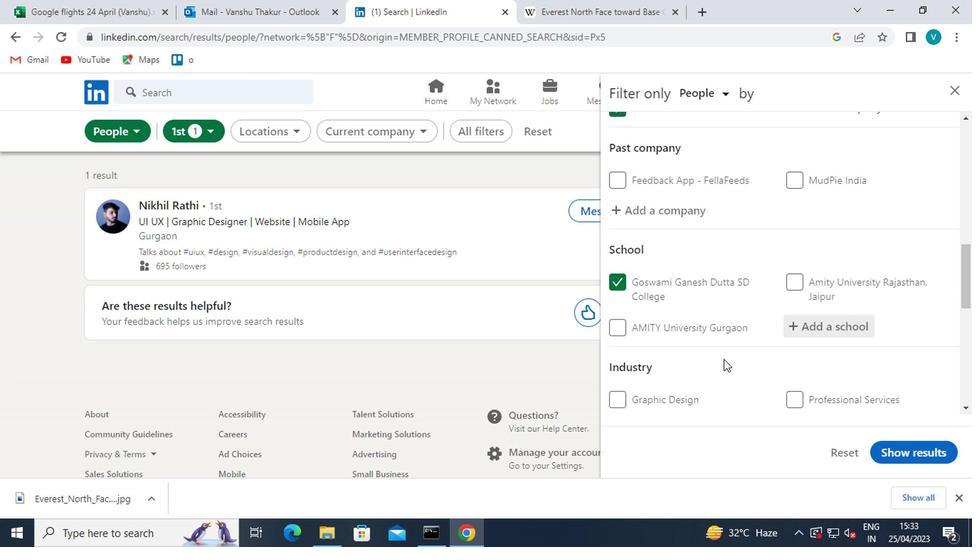 
Action: Mouse moved to (818, 293)
Screenshot: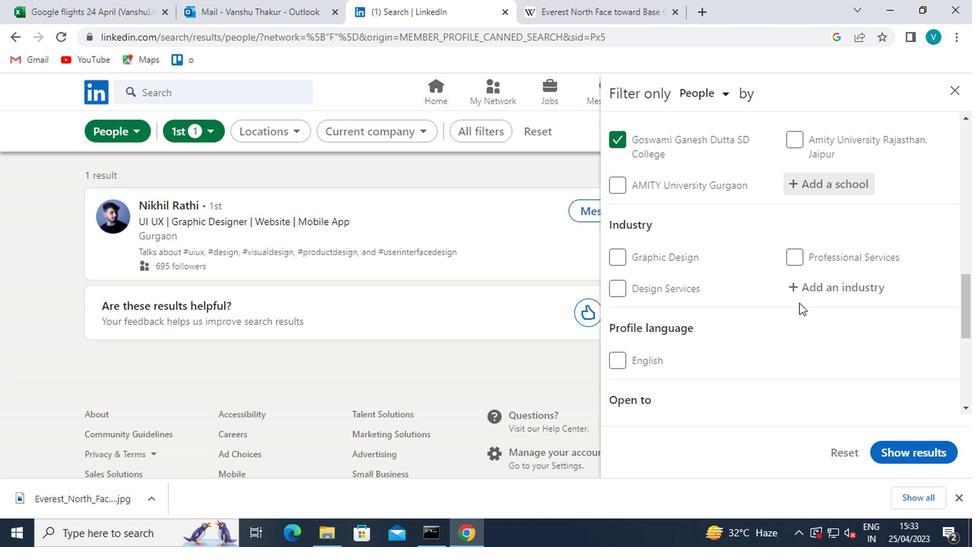 
Action: Mouse pressed left at (818, 293)
Screenshot: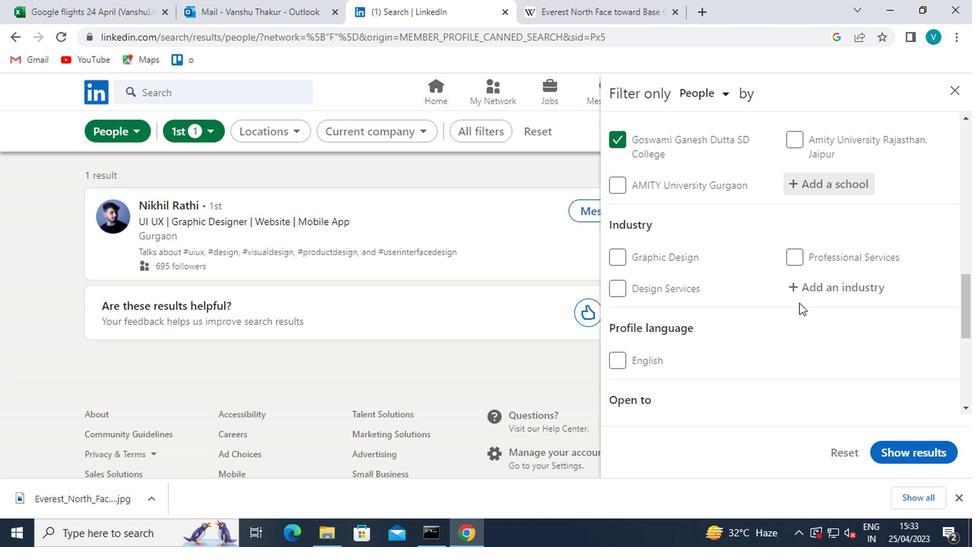 
Action: Mouse moved to (818, 293)
Screenshot: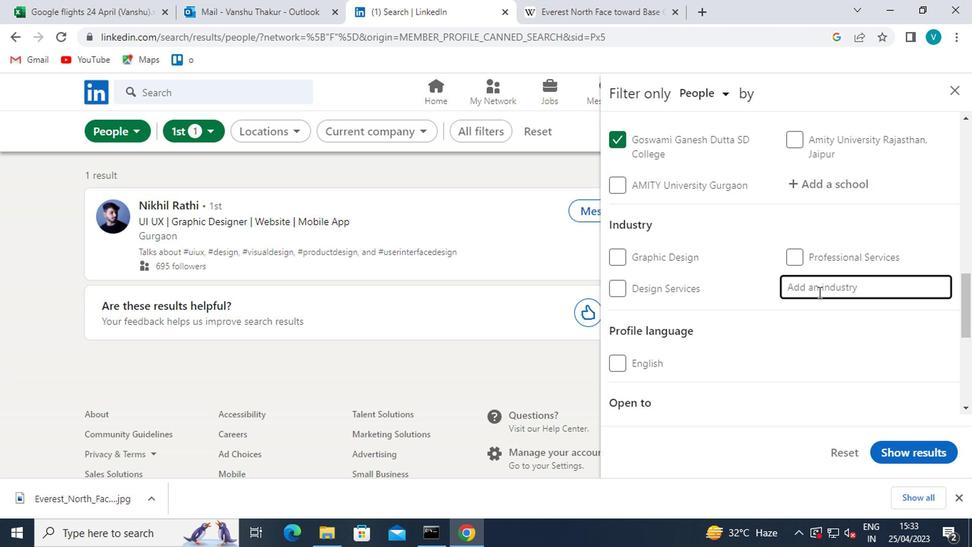
Action: Key pressed <Key.shift>SOUND<Key.space><Key.shift>RECORDING<Key.space>
Screenshot: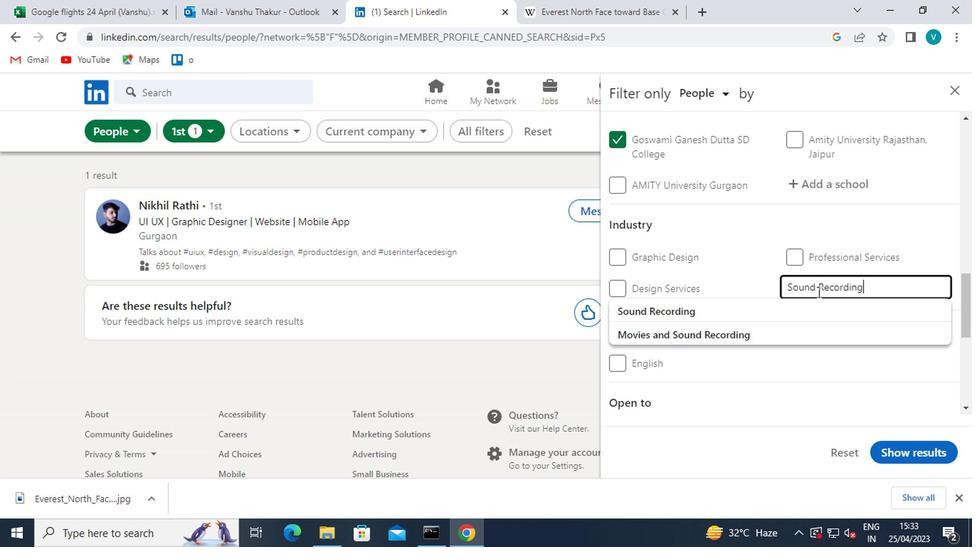 
Action: Mouse moved to (685, 321)
Screenshot: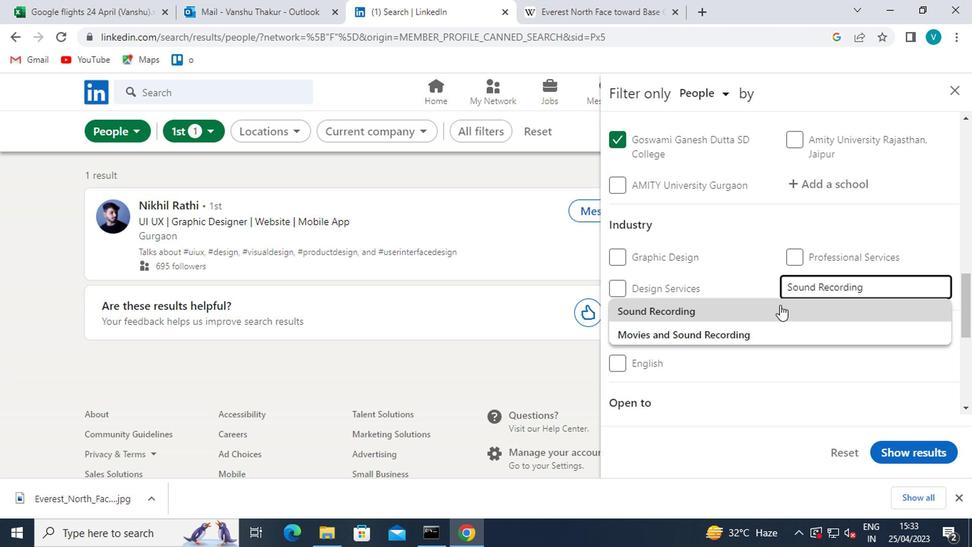 
Action: Mouse pressed left at (685, 321)
Screenshot: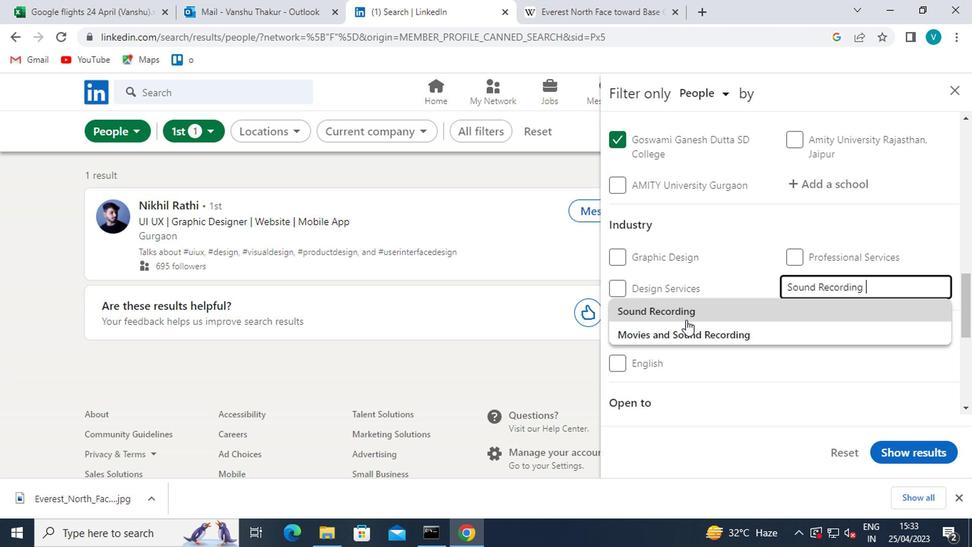 
Action: Mouse moved to (689, 321)
Screenshot: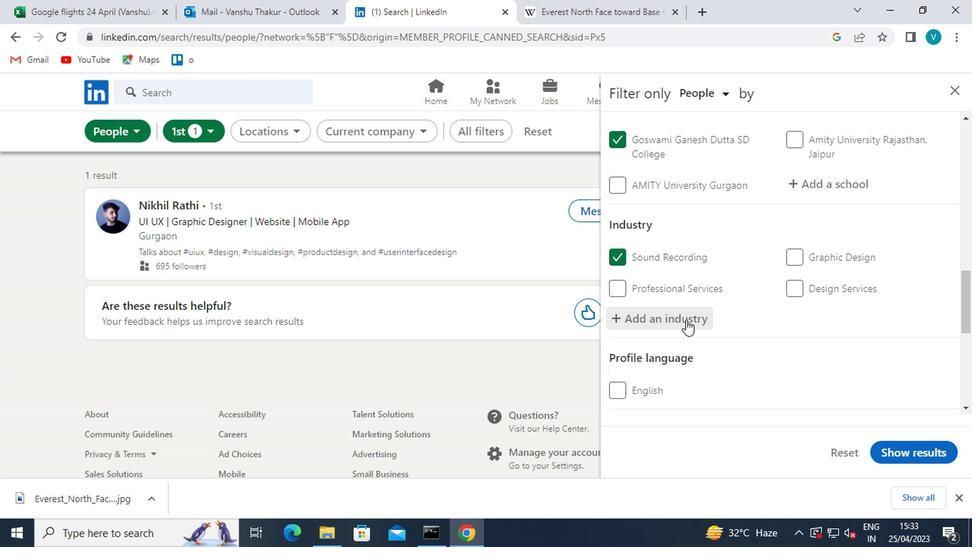 
Action: Mouse scrolled (689, 320) with delta (0, 0)
Screenshot: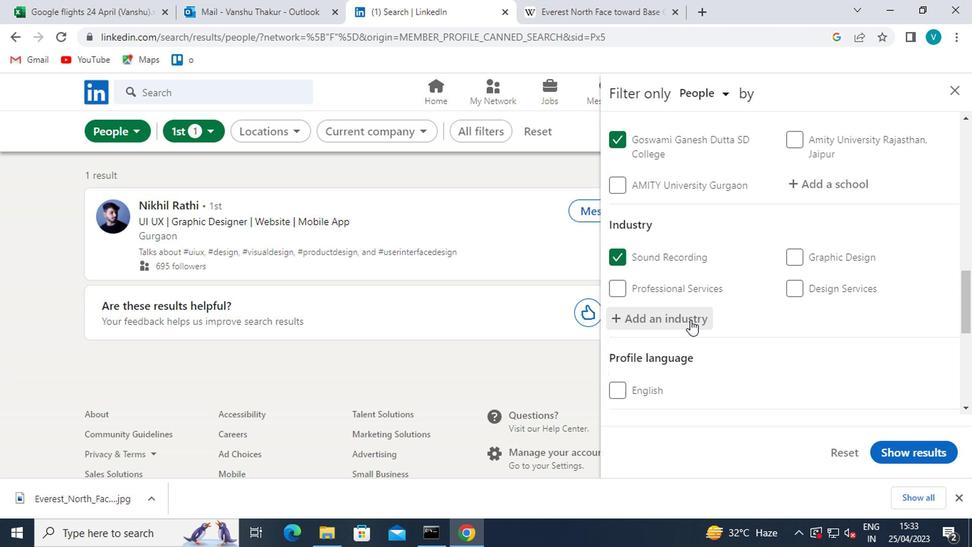 
Action: Mouse scrolled (689, 320) with delta (0, 0)
Screenshot: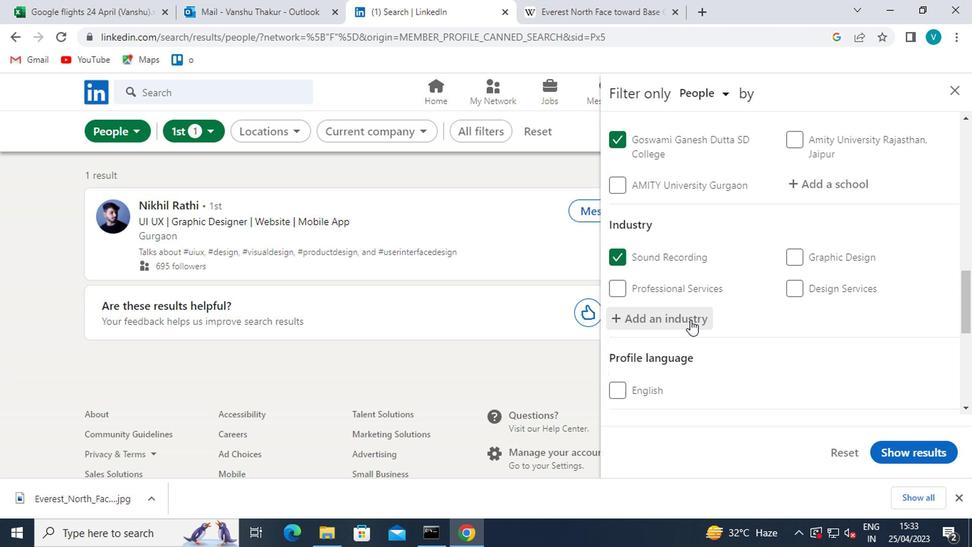 
Action: Mouse scrolled (689, 320) with delta (0, 0)
Screenshot: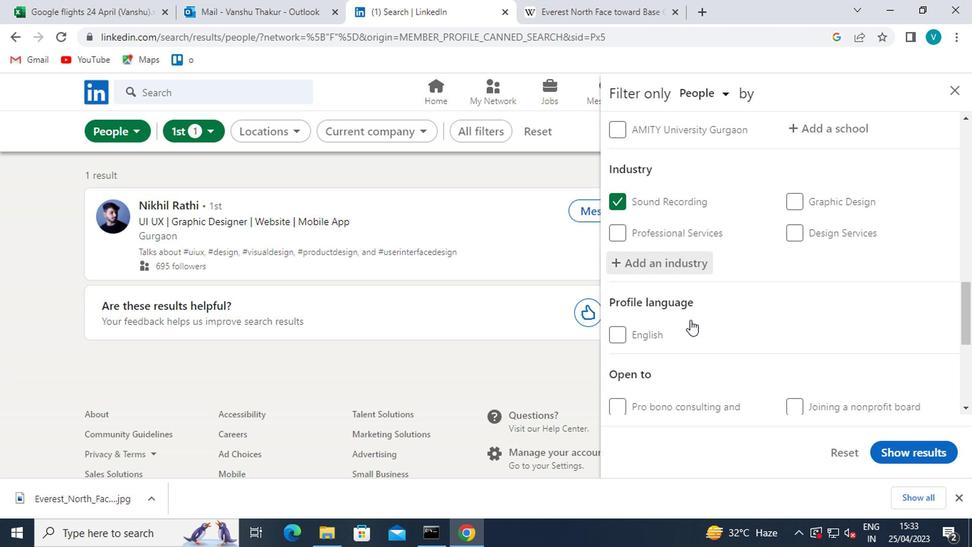 
Action: Mouse moved to (778, 287)
Screenshot: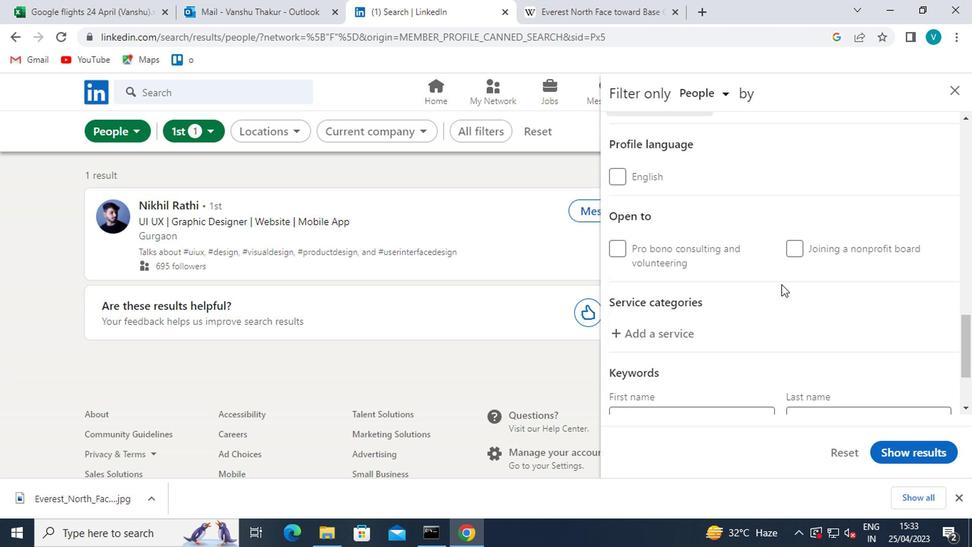 
Action: Mouse scrolled (778, 287) with delta (0, 0)
Screenshot: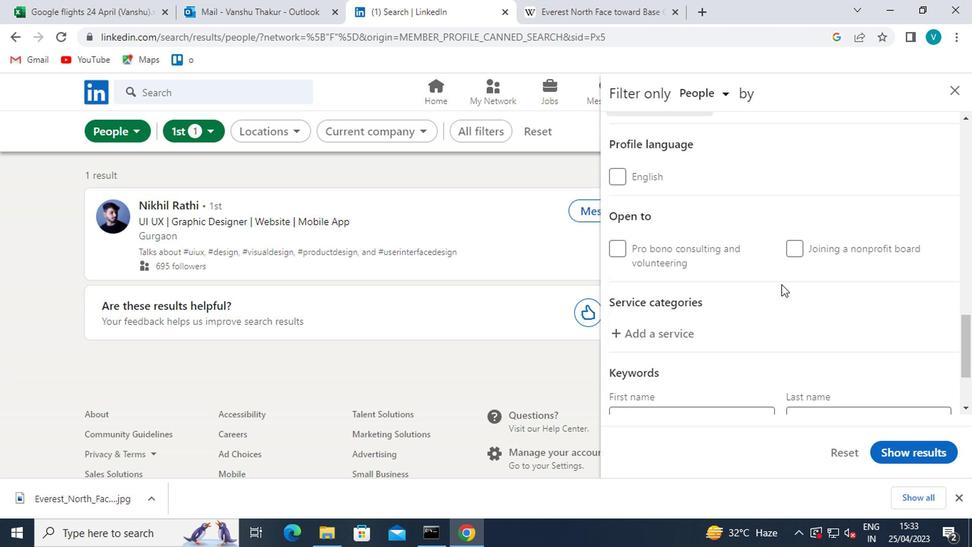 
Action: Mouse moved to (775, 287)
Screenshot: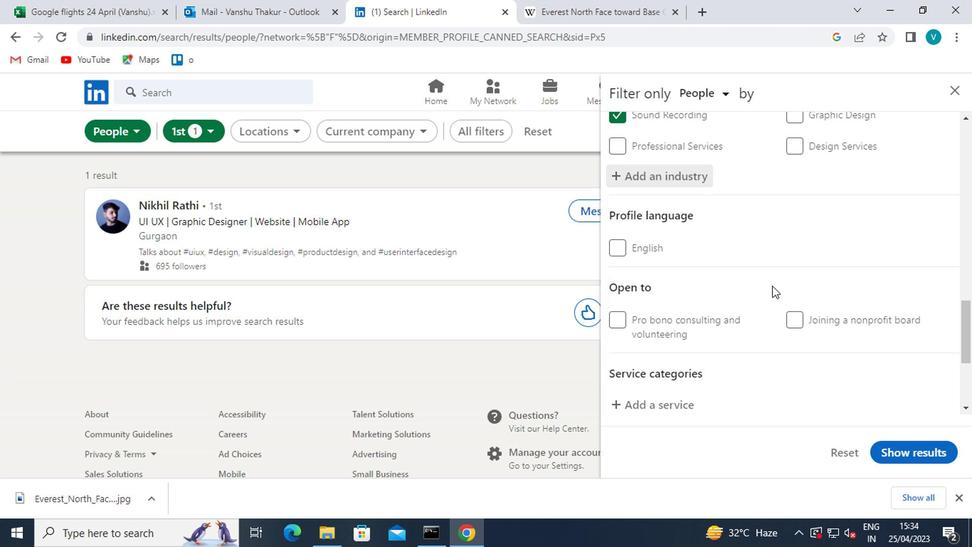
Action: Mouse scrolled (775, 287) with delta (0, 0)
Screenshot: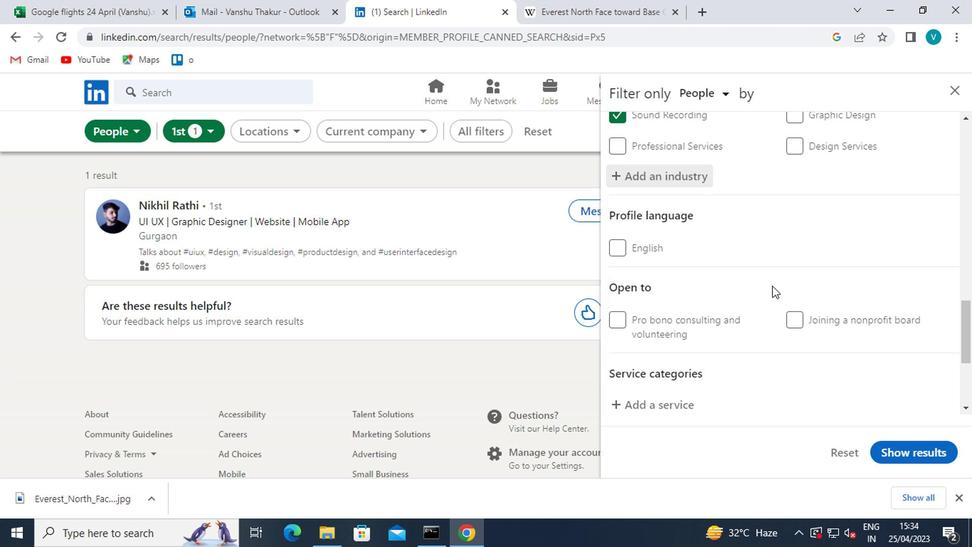 
Action: Mouse moved to (676, 334)
Screenshot: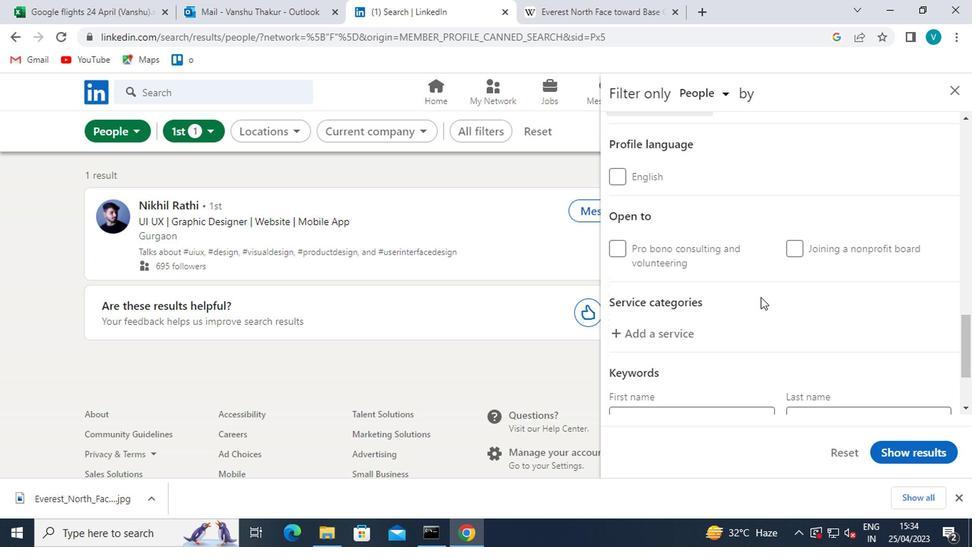 
Action: Mouse pressed left at (676, 334)
Screenshot: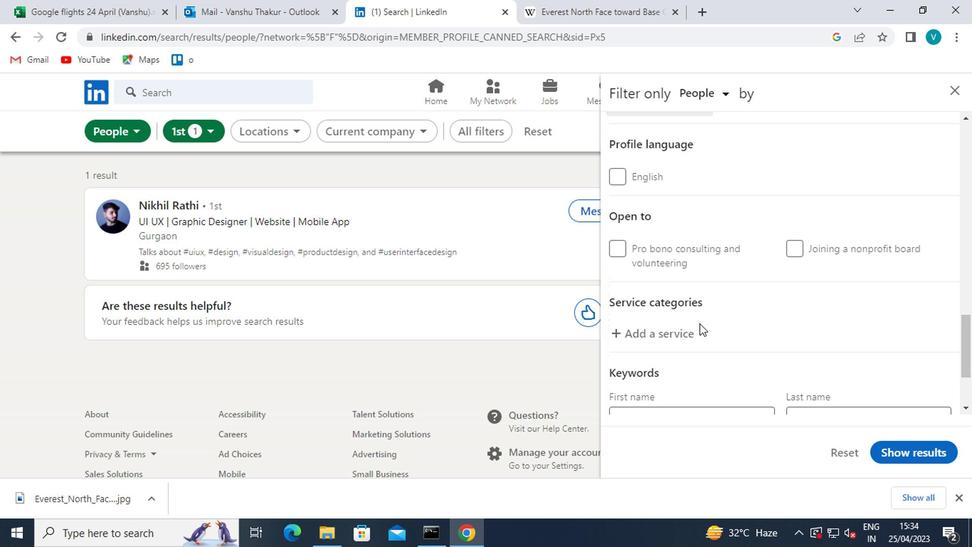 
Action: Mouse moved to (680, 335)
Screenshot: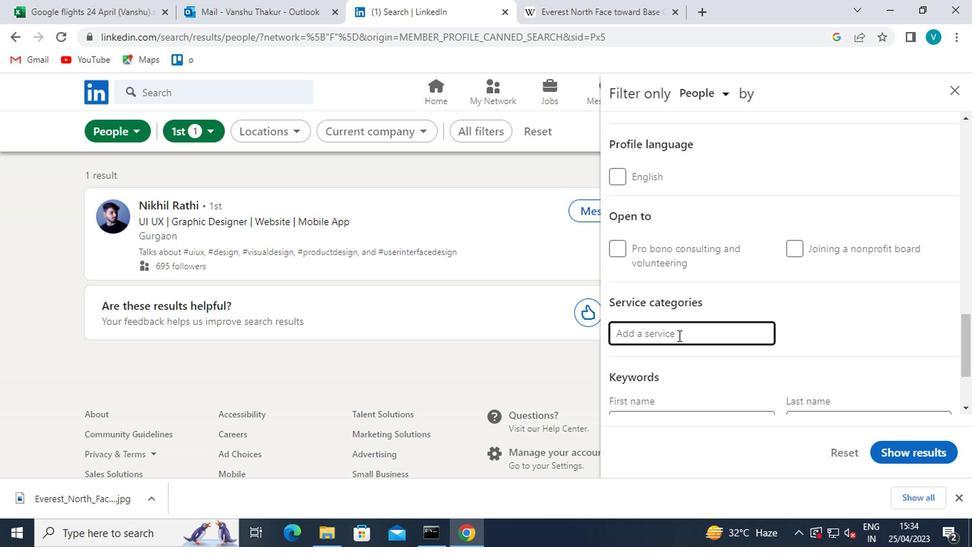 
Action: Key pressed <Key.shift>NETWORK<Key.space>
Screenshot: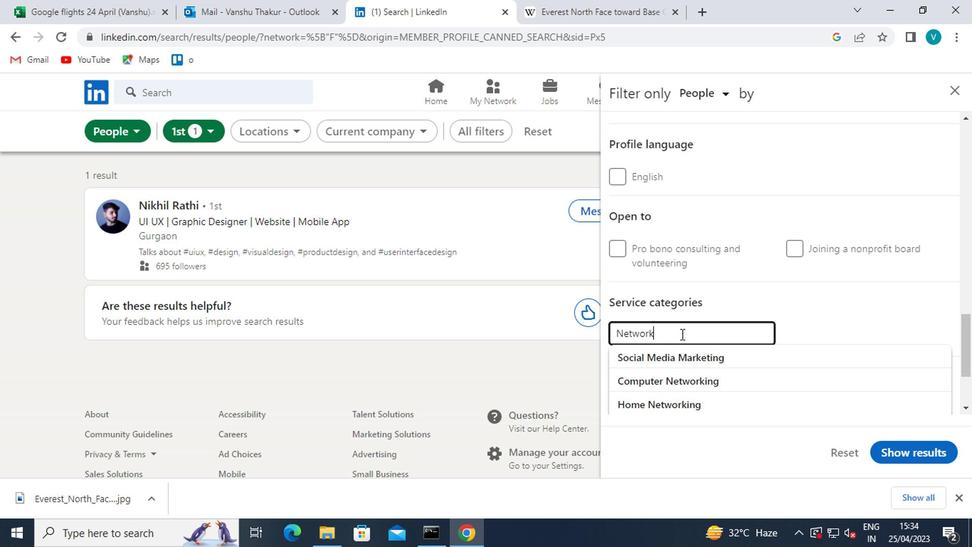 
Action: Mouse moved to (686, 402)
Screenshot: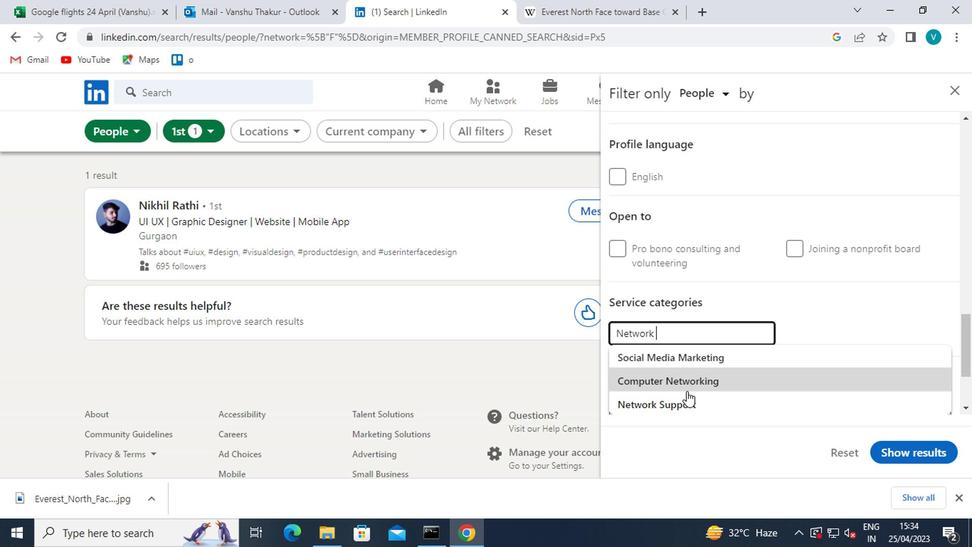 
Action: Mouse pressed left at (686, 402)
Screenshot: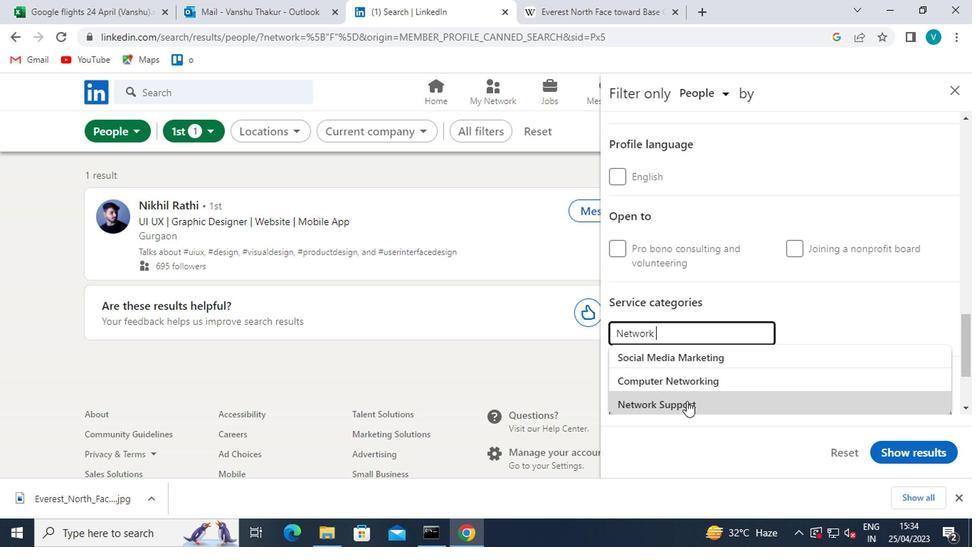 
Action: Mouse moved to (713, 348)
Screenshot: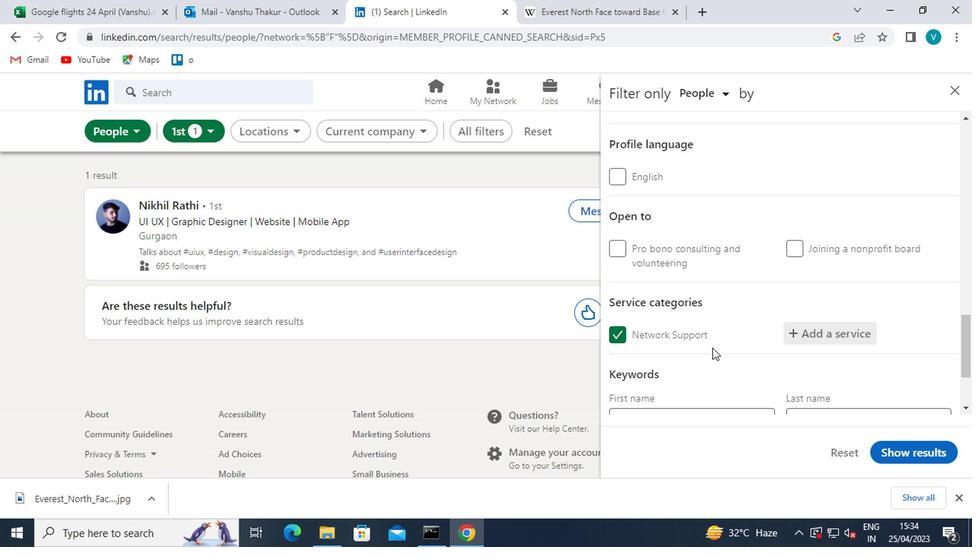 
Action: Mouse scrolled (713, 347) with delta (0, 0)
Screenshot: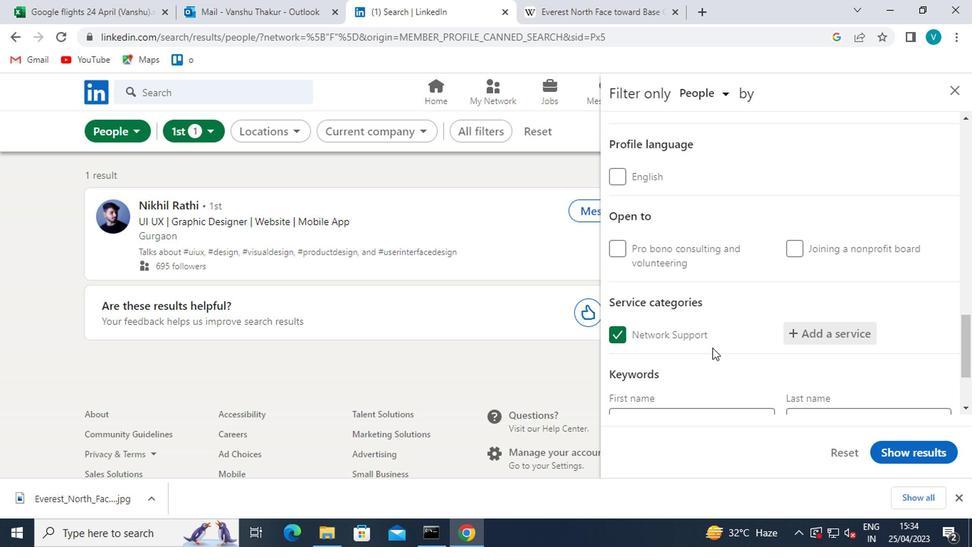 
Action: Mouse scrolled (713, 347) with delta (0, 0)
Screenshot: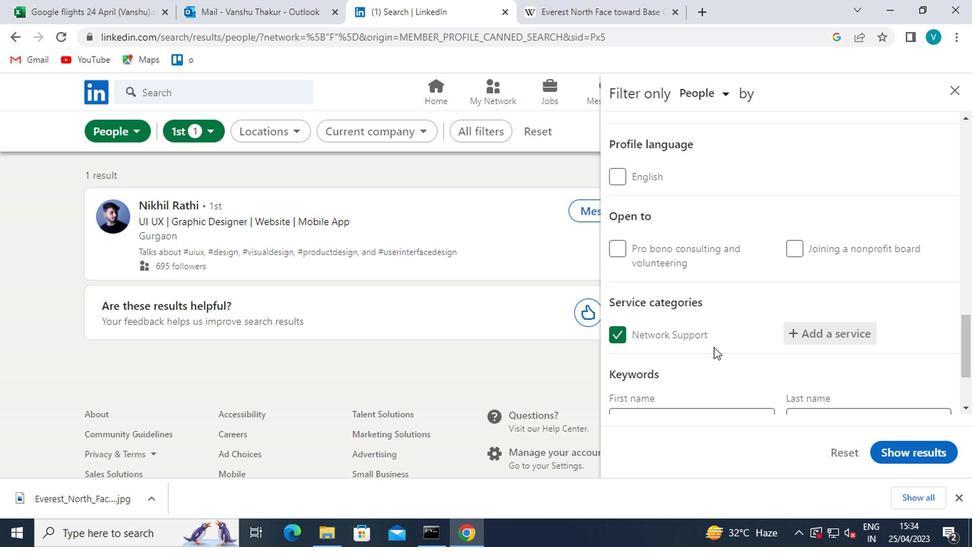 
Action: Mouse moved to (713, 348)
Screenshot: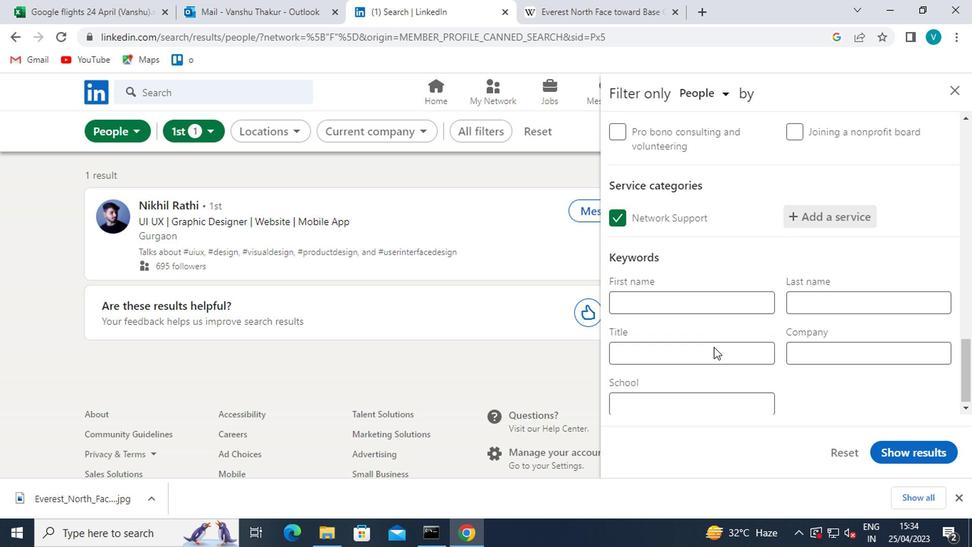 
Action: Mouse pressed left at (713, 348)
Screenshot: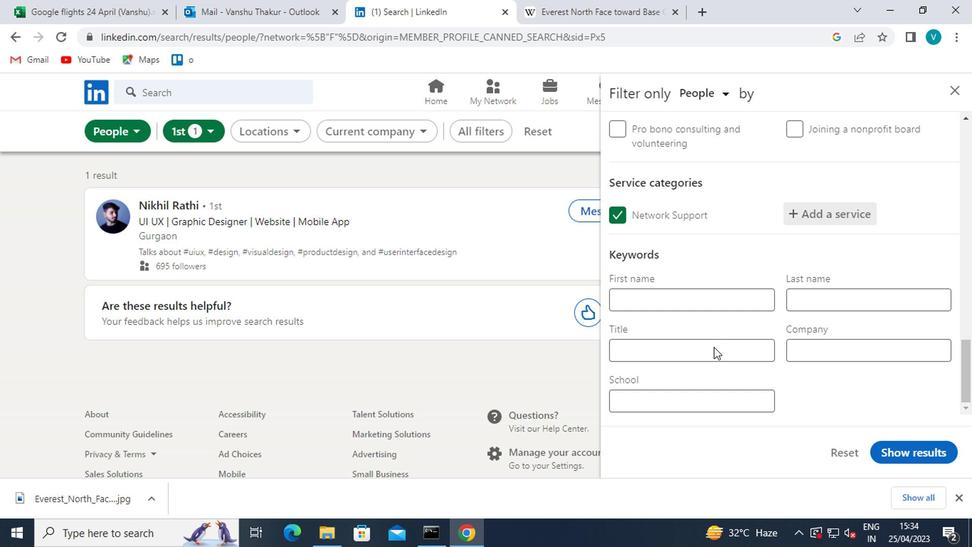 
Action: Key pressed <Key.shift>NAIL<Key.space><Key.shift>TECHNICIAN<Key.space>
Screenshot: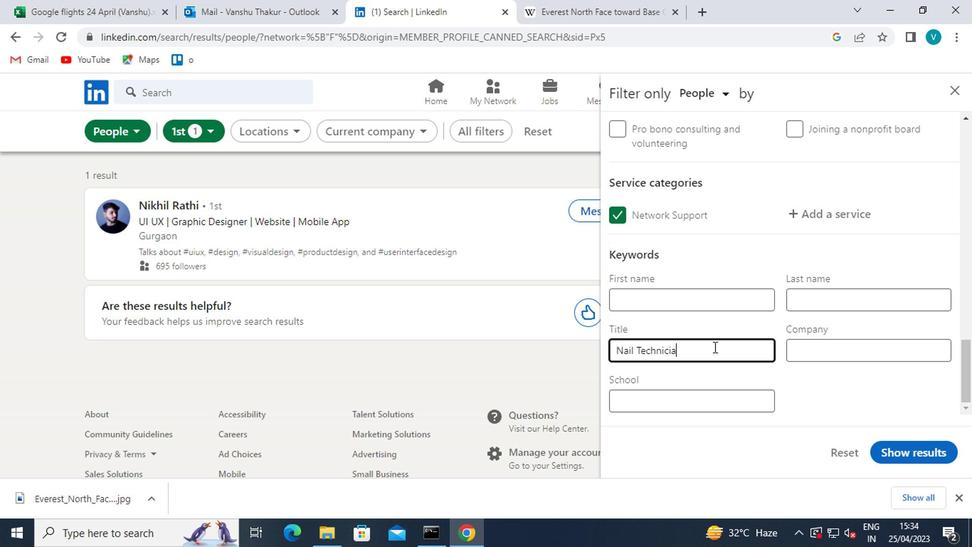 
Action: Mouse moved to (919, 456)
Screenshot: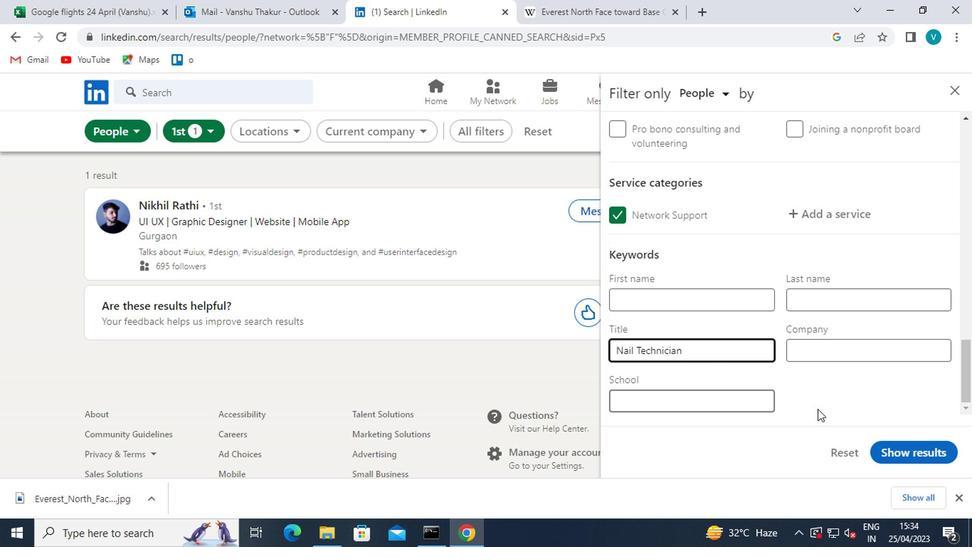 
Action: Mouse pressed left at (919, 456)
Screenshot: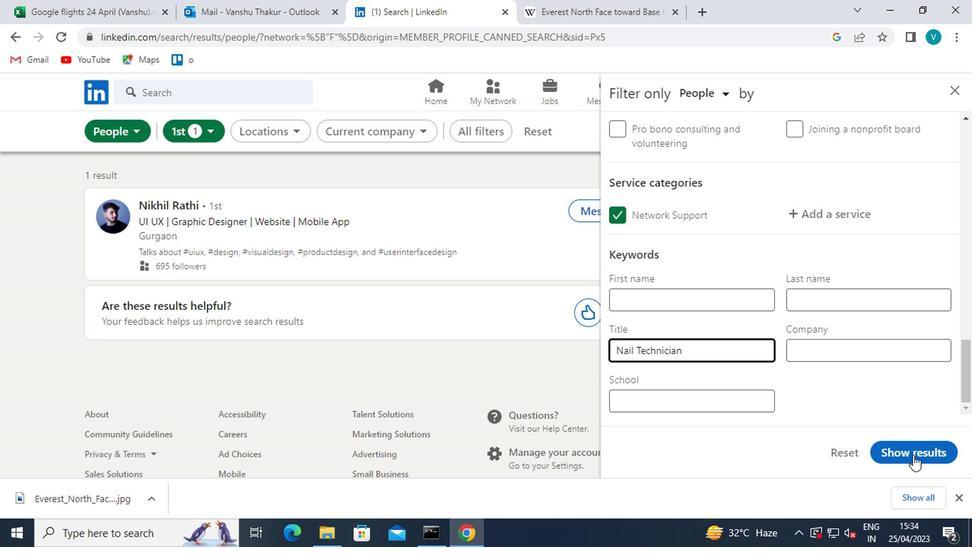 
Action: Mouse moved to (901, 448)
Screenshot: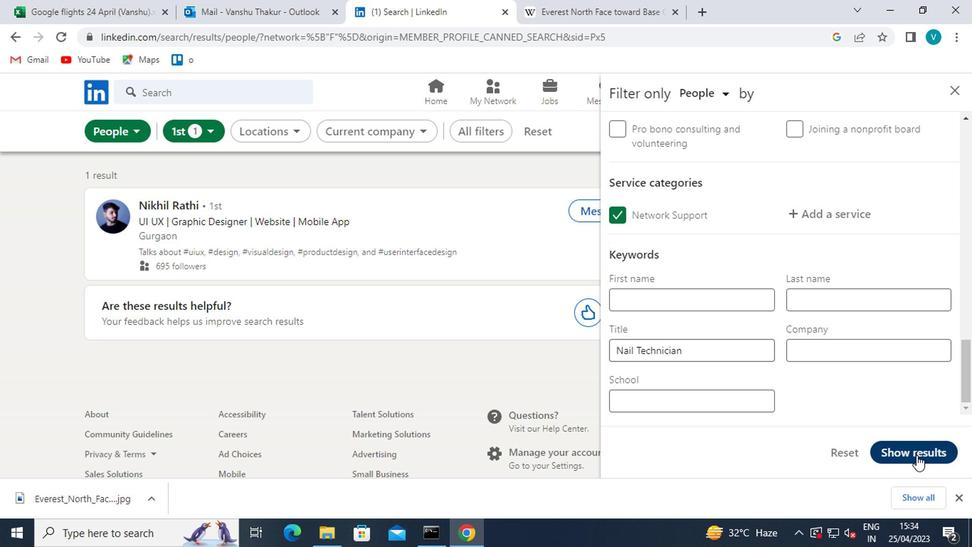 
